 Task: Look for space in La Falda, Argentina from 4th June, 2023 to 8th June, 2023 for 2 adults in price range Rs.8000 to Rs.16000. Place can be private room with 1  bedroom having 1 bed and 1 bathroom. Property type can be house, flat, guest house, hotel. Amenities needed are: heating. Booking option can be shelf check-in. Required host language is English.
Action: Mouse moved to (421, 90)
Screenshot: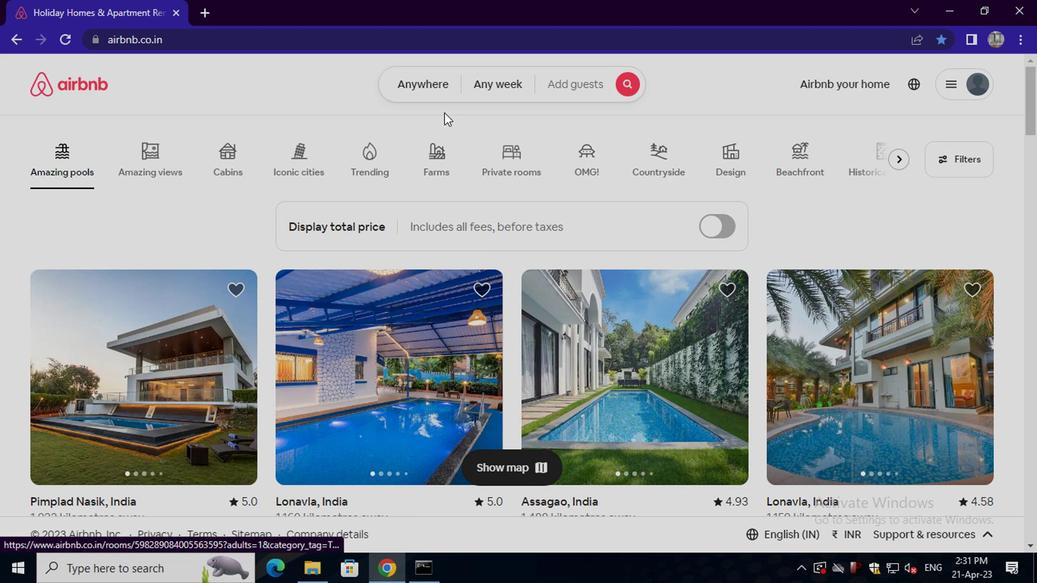 
Action: Mouse pressed left at (421, 90)
Screenshot: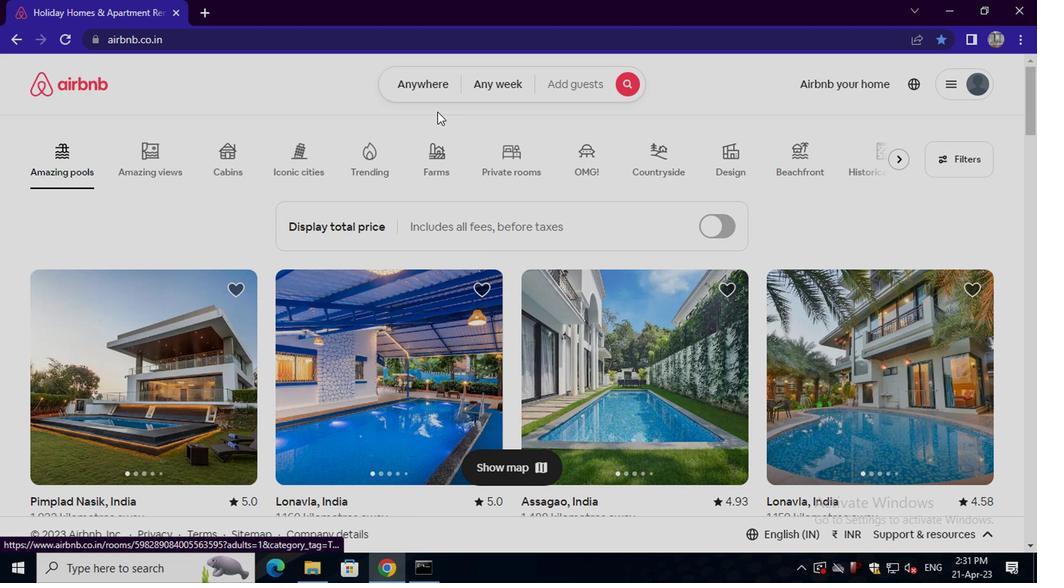 
Action: Mouse moved to (326, 140)
Screenshot: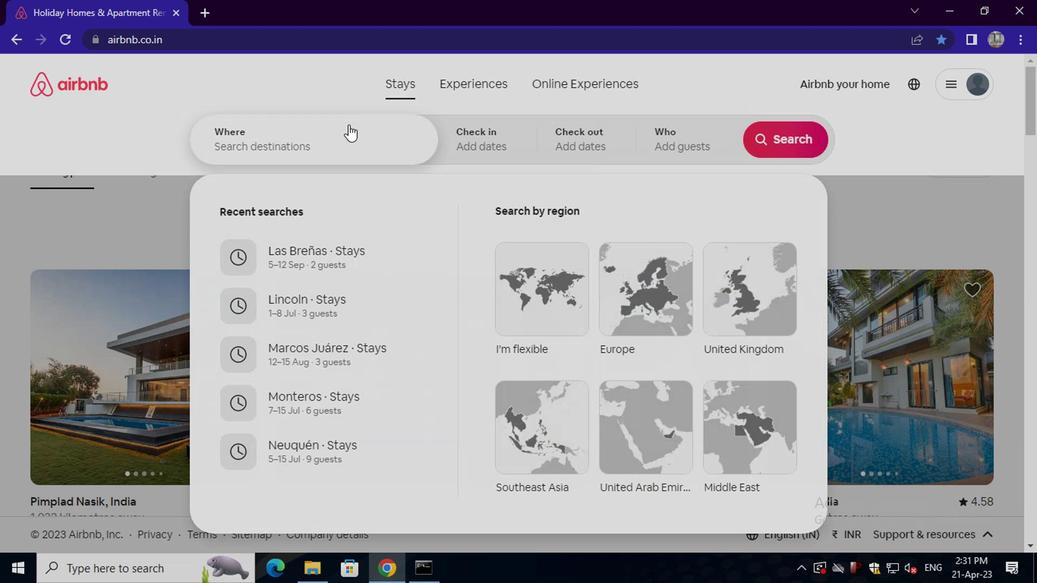 
Action: Mouse pressed left at (326, 140)
Screenshot: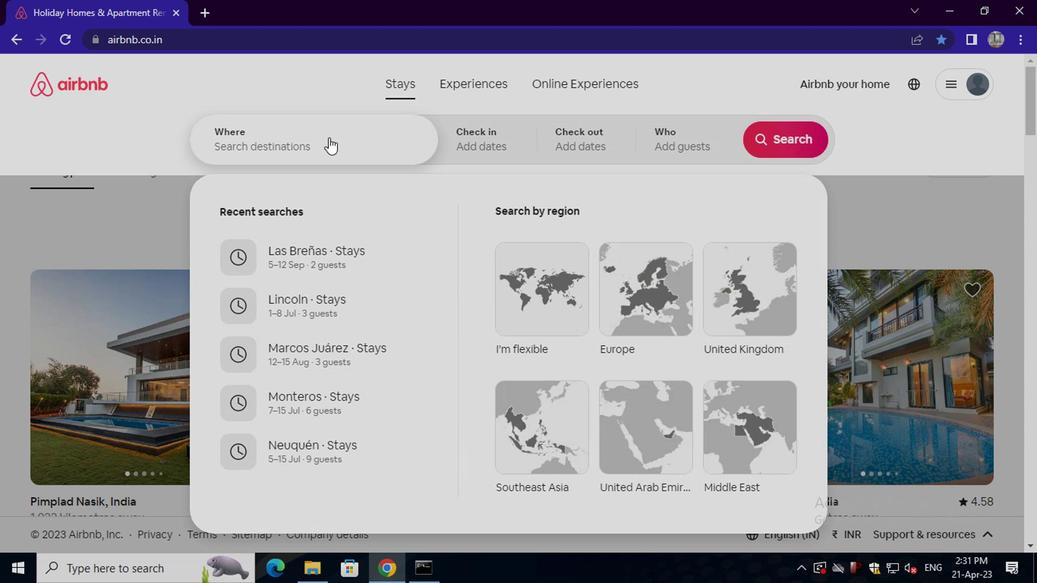 
Action: Key pressed la<Key.space>falda,<Key.space>argentina<Key.enter>
Screenshot: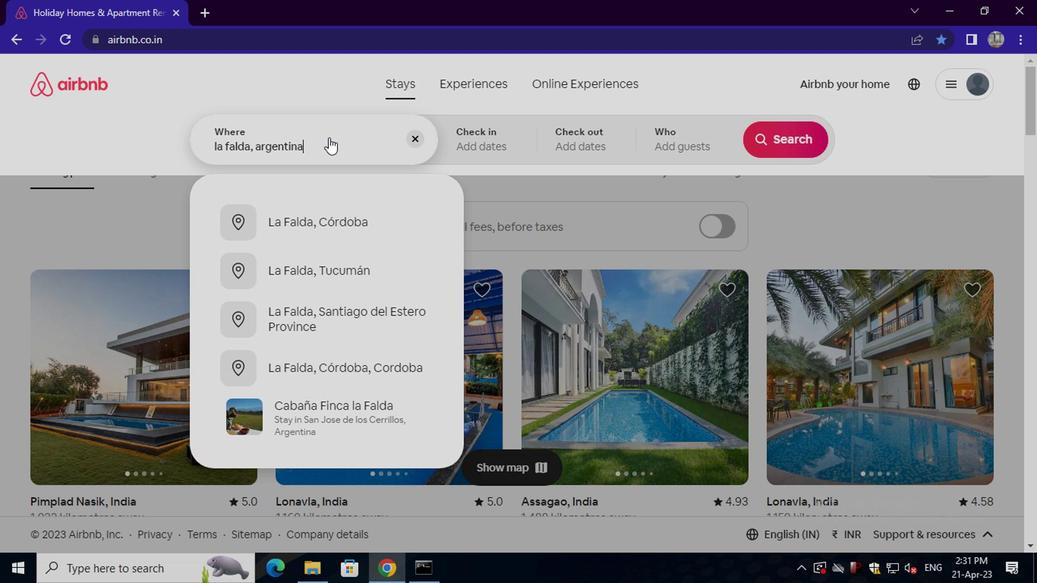 
Action: Mouse moved to (767, 265)
Screenshot: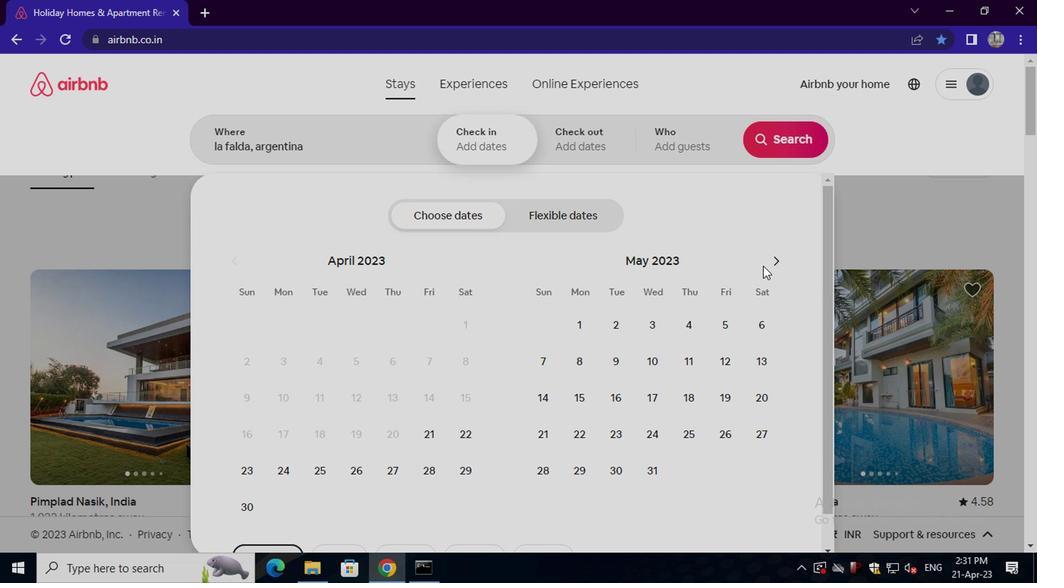 
Action: Mouse pressed left at (767, 265)
Screenshot: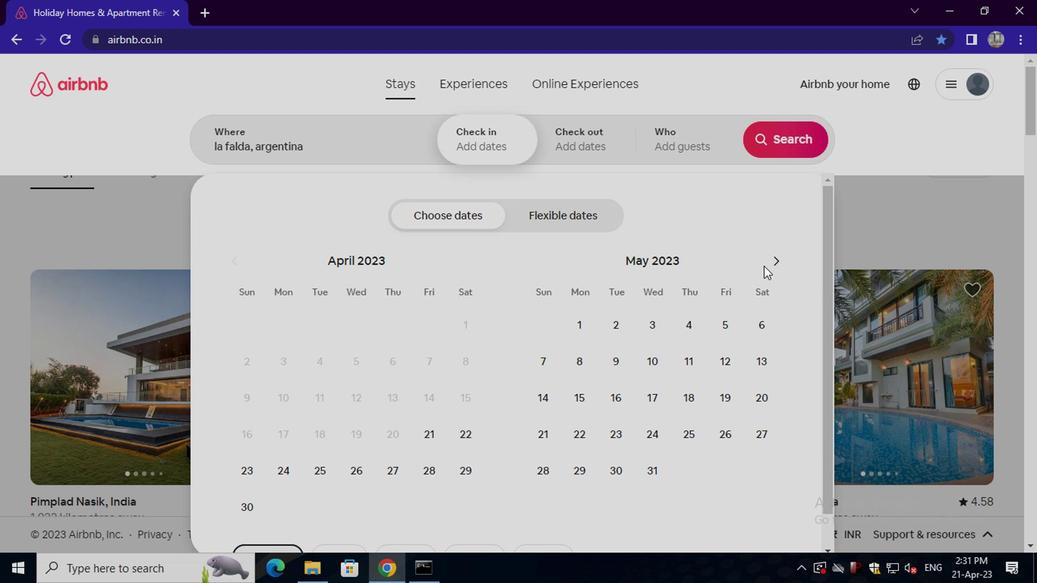 
Action: Mouse moved to (544, 365)
Screenshot: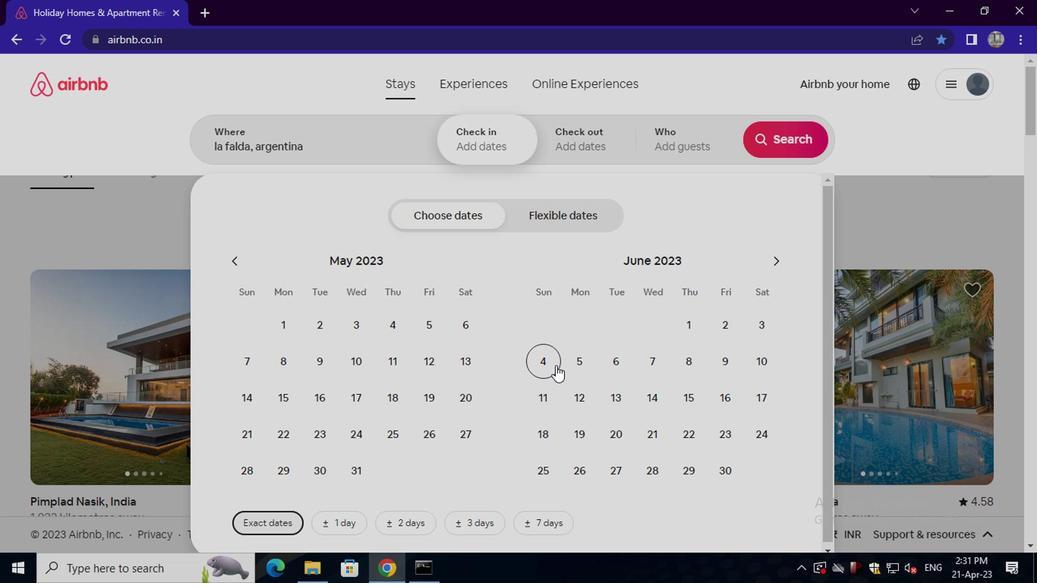 
Action: Mouse pressed left at (544, 365)
Screenshot: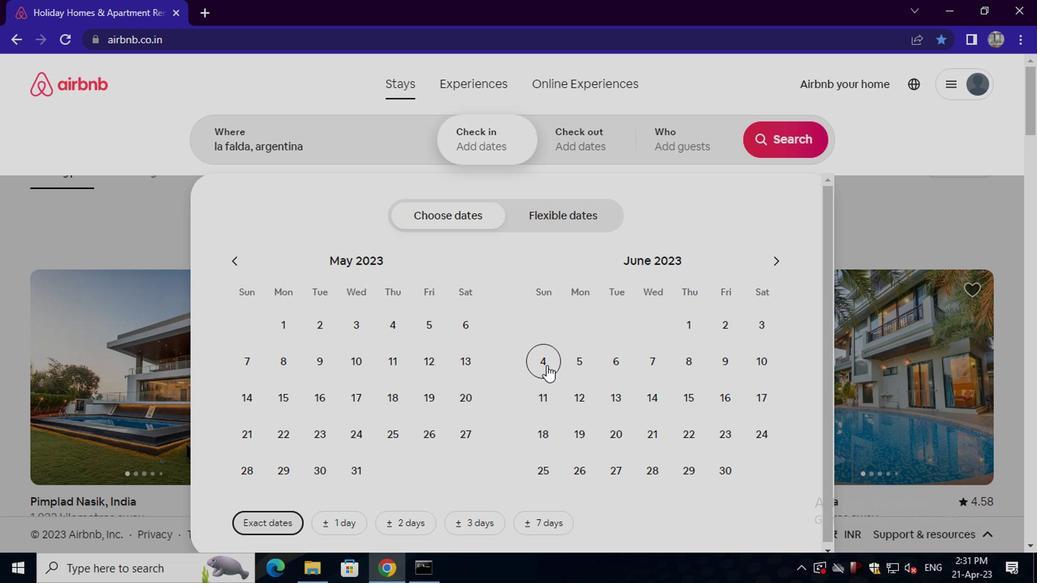 
Action: Mouse moved to (690, 366)
Screenshot: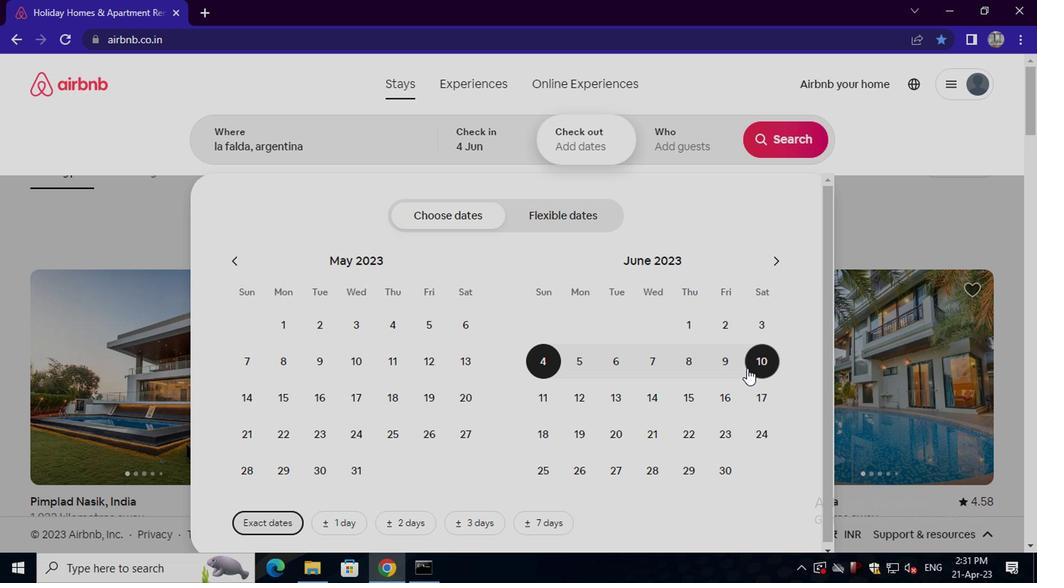 
Action: Mouse pressed left at (690, 366)
Screenshot: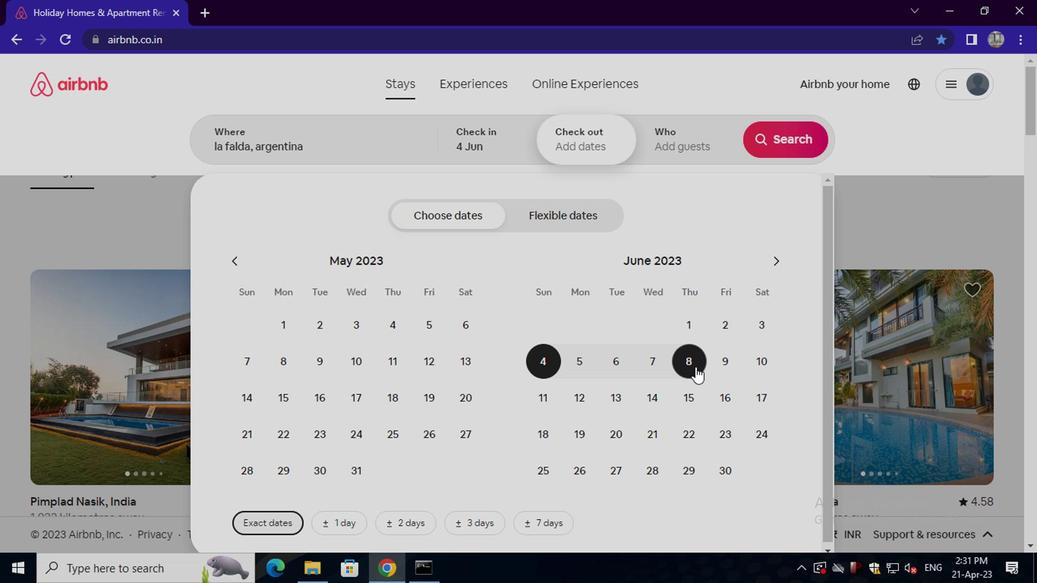 
Action: Mouse moved to (674, 150)
Screenshot: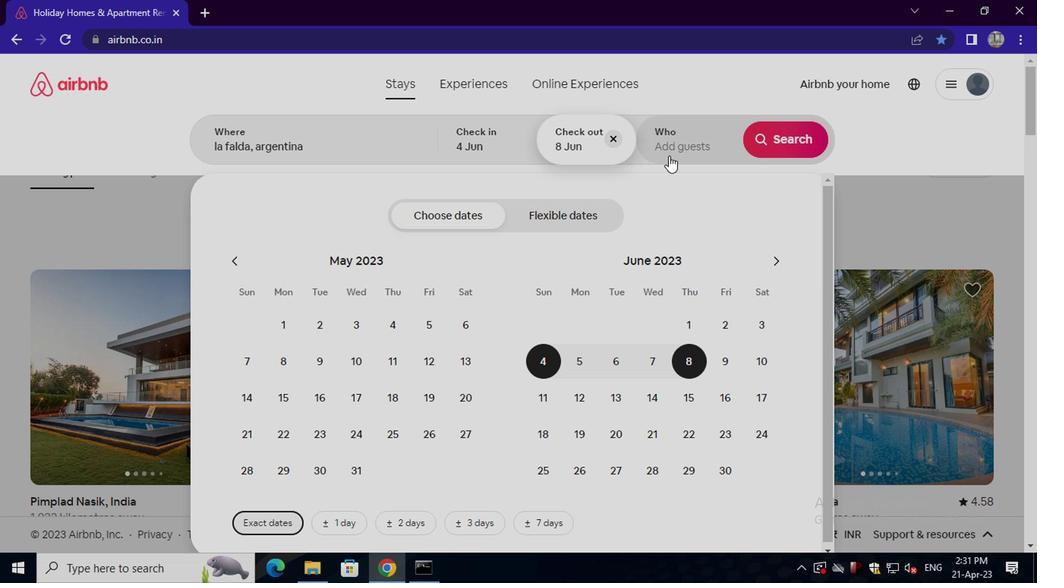 
Action: Mouse pressed left at (674, 150)
Screenshot: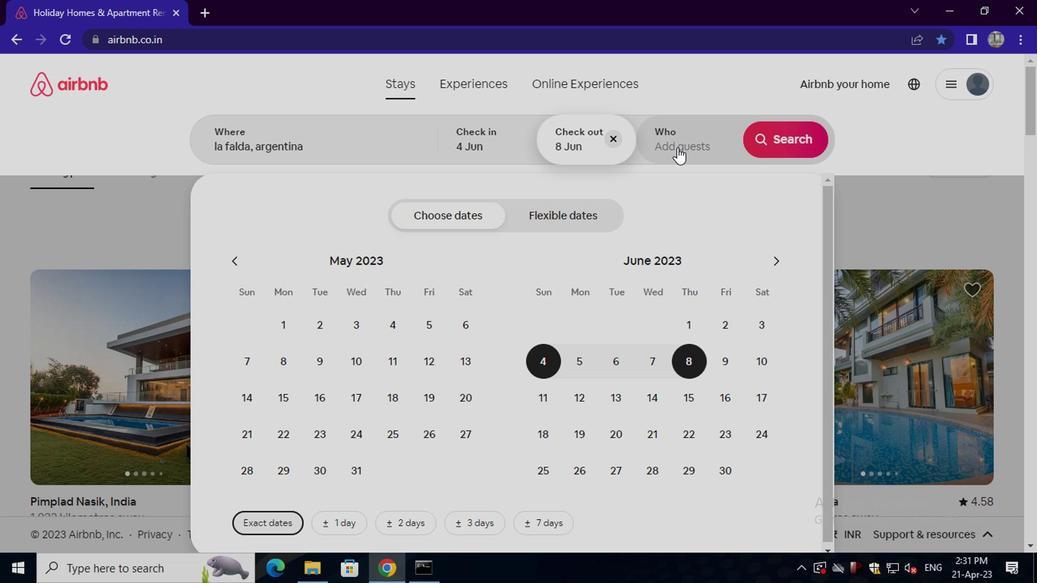 
Action: Mouse moved to (795, 220)
Screenshot: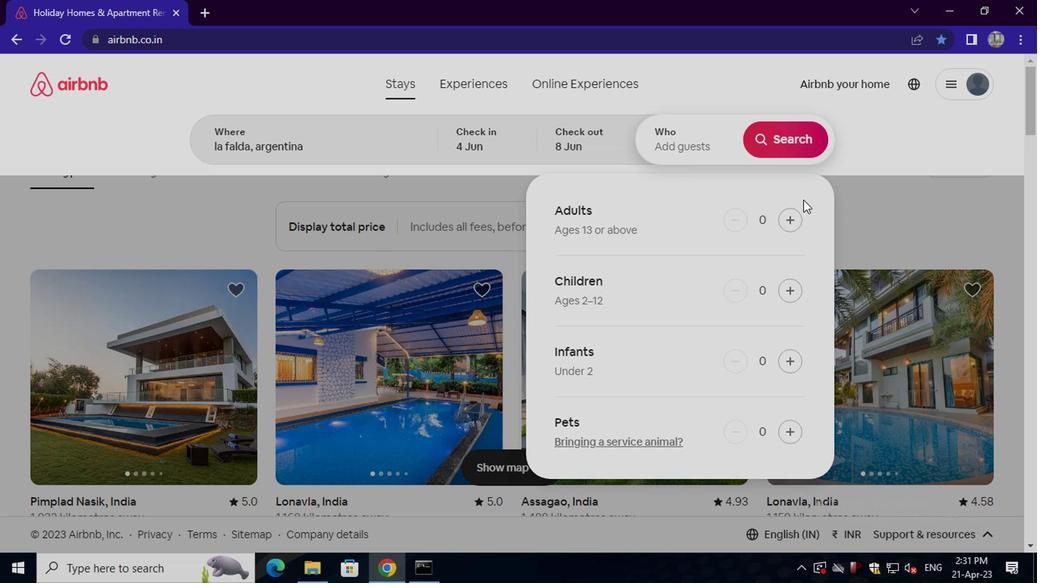 
Action: Mouse pressed left at (795, 220)
Screenshot: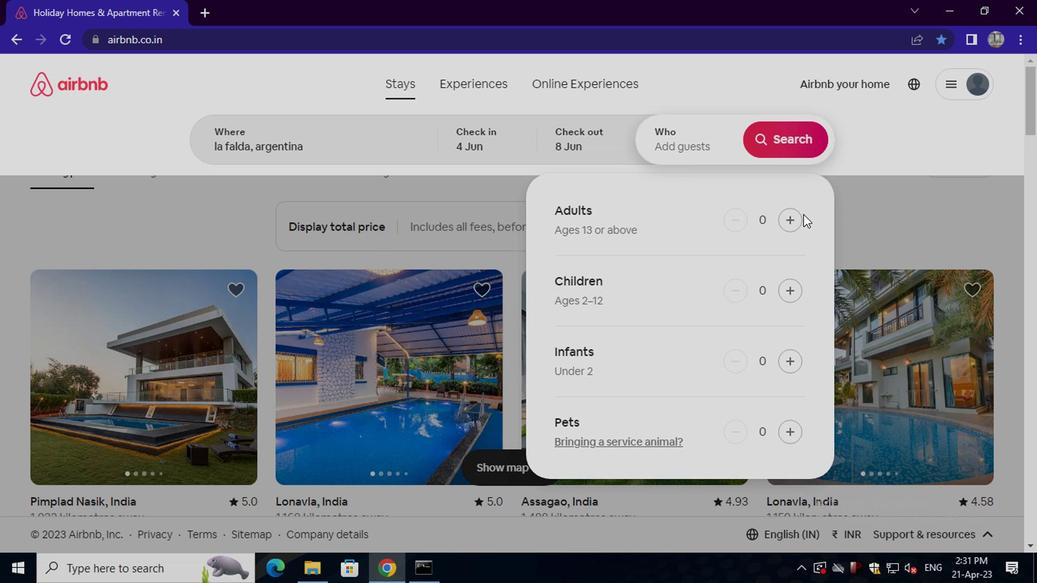 
Action: Mouse pressed left at (795, 220)
Screenshot: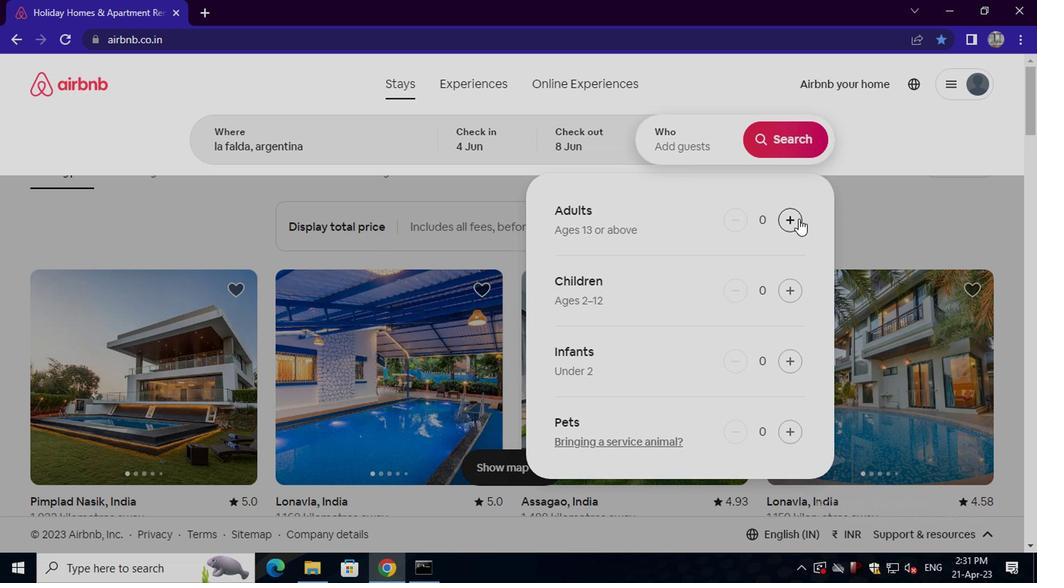 
Action: Mouse moved to (799, 145)
Screenshot: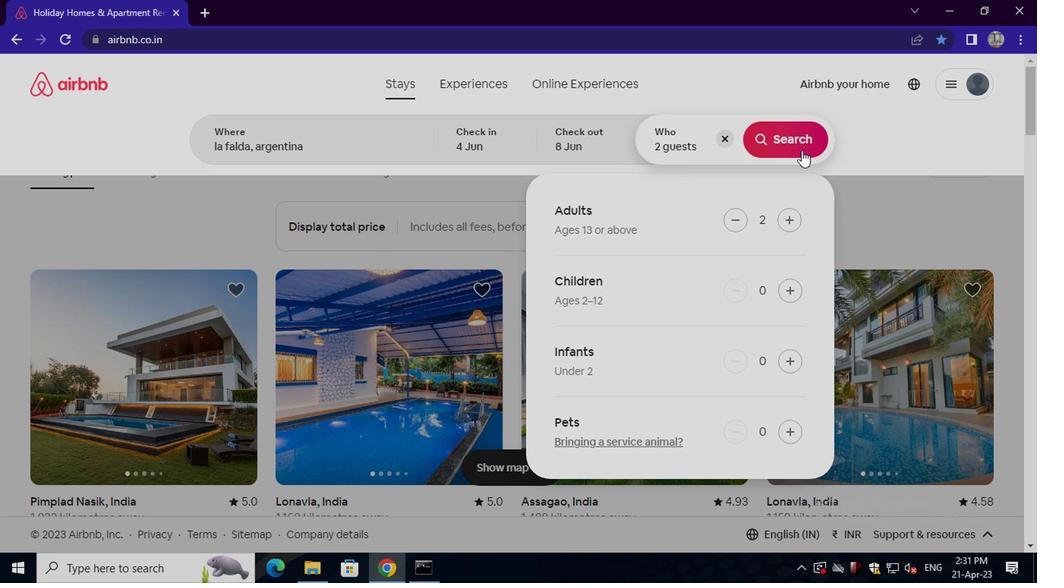 
Action: Mouse pressed left at (799, 145)
Screenshot: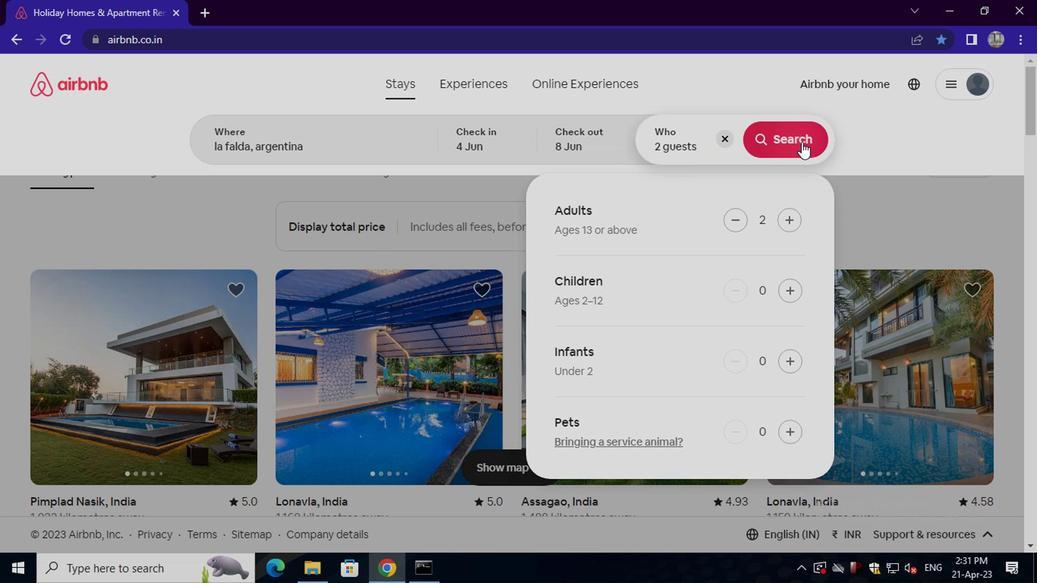 
Action: Mouse moved to (940, 166)
Screenshot: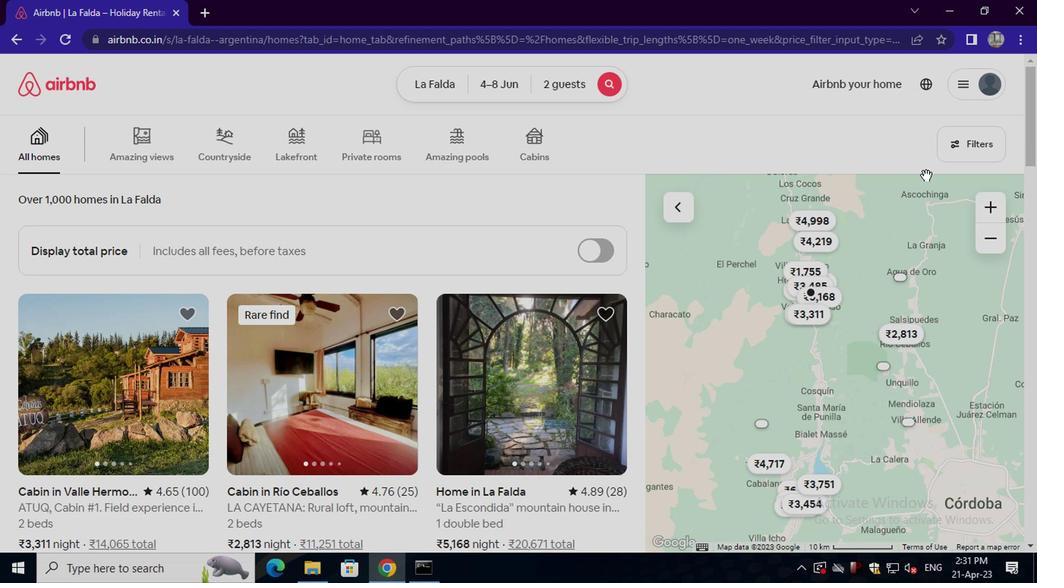 
Action: Mouse pressed left at (940, 166)
Screenshot: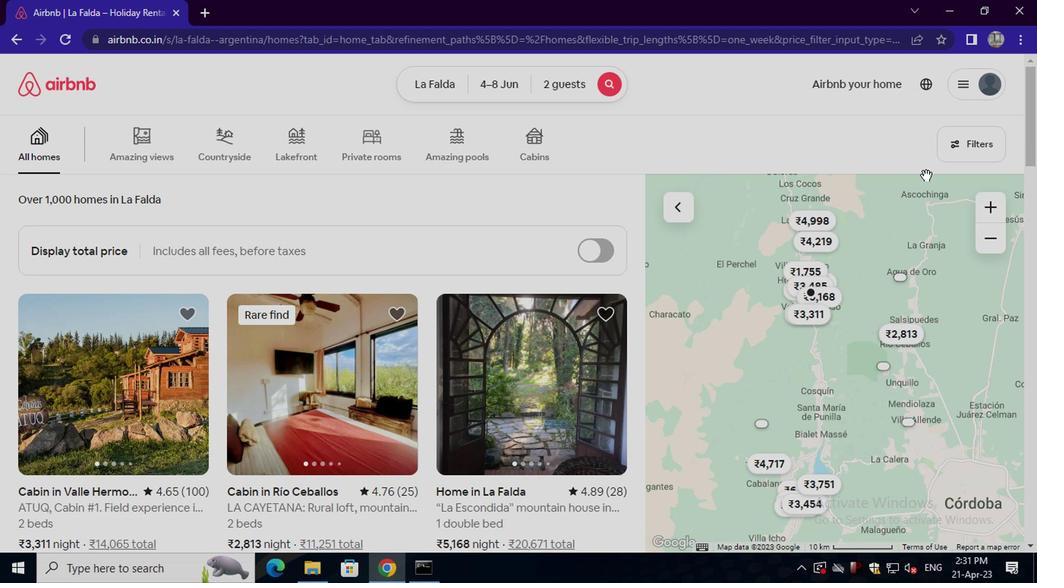 
Action: Mouse moved to (956, 157)
Screenshot: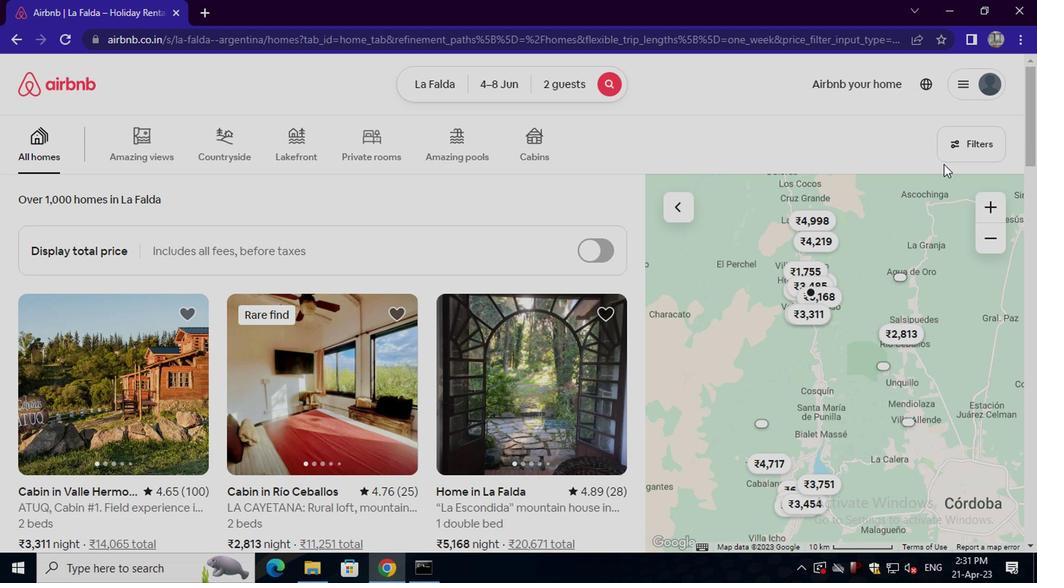 
Action: Mouse pressed left at (956, 157)
Screenshot: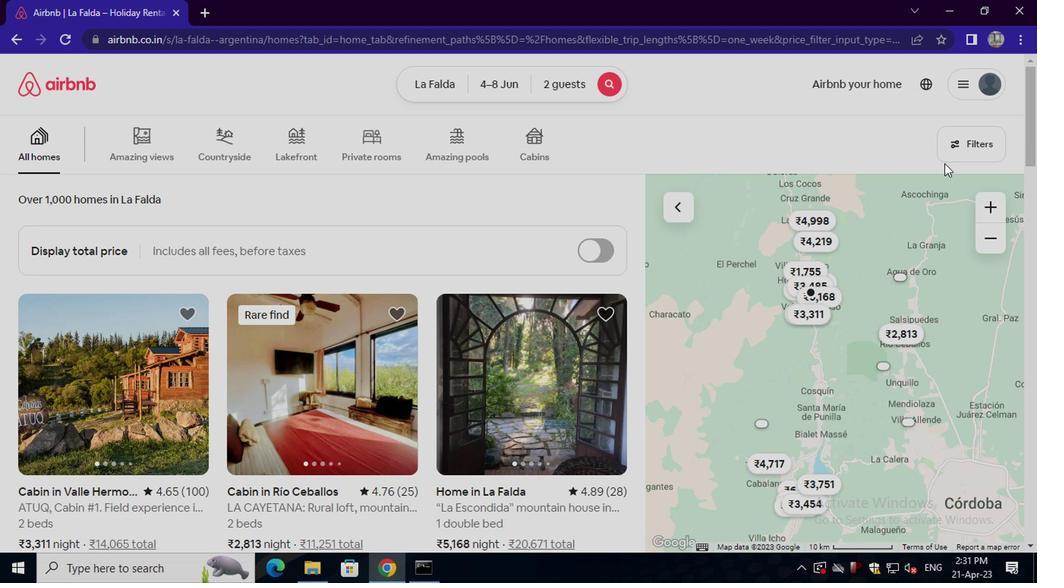 
Action: Mouse moved to (444, 326)
Screenshot: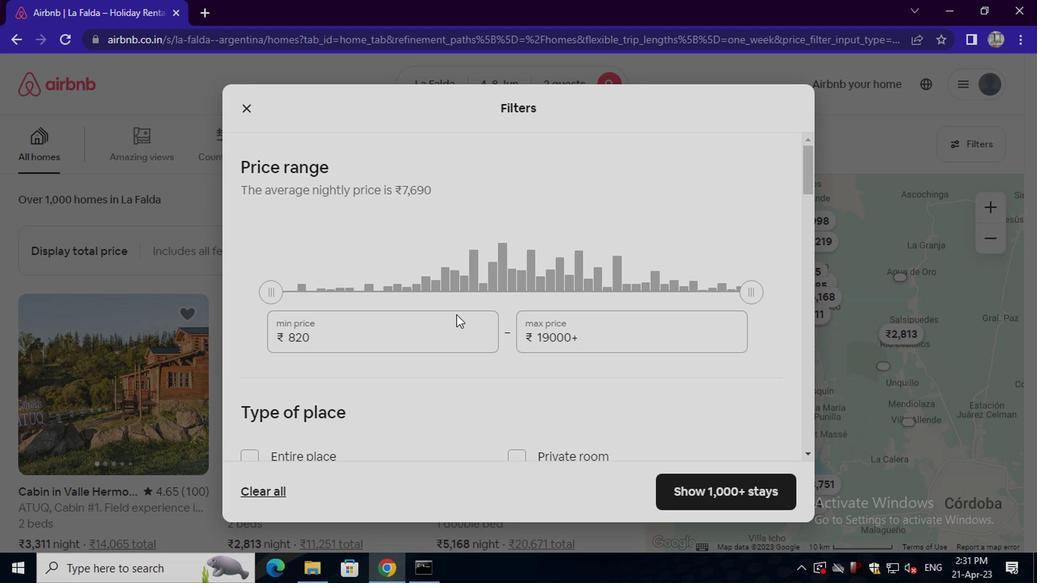 
Action: Mouse pressed left at (444, 326)
Screenshot: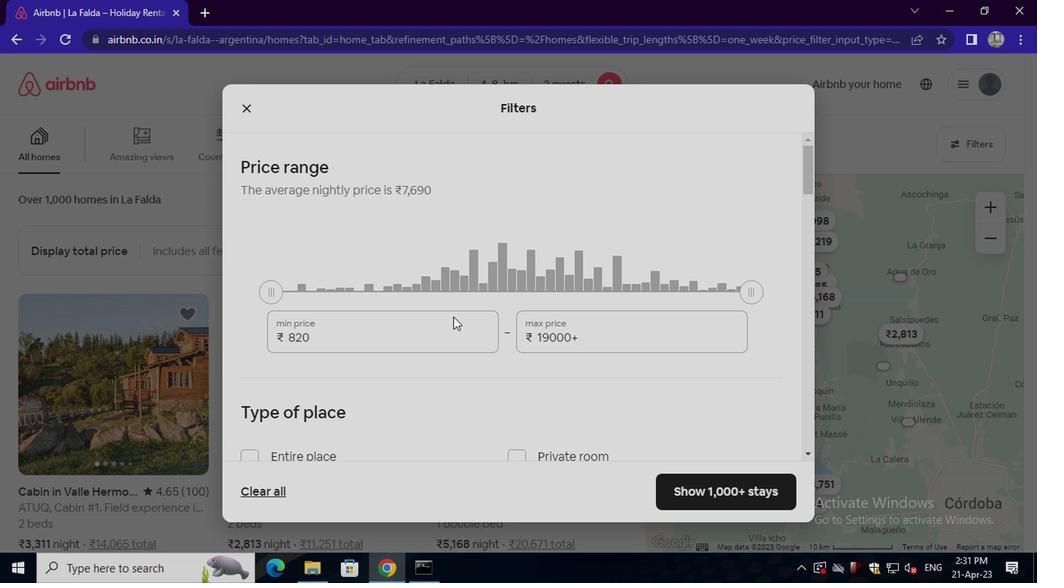 
Action: Key pressed <Key.backspace><Key.backspace><Key.backspace><Key.backspace><Key.backspace><Key.backspace><Key.backspace><Key.backspace><Key.backspace><Key.backspace>80000<Key.backspace>
Screenshot: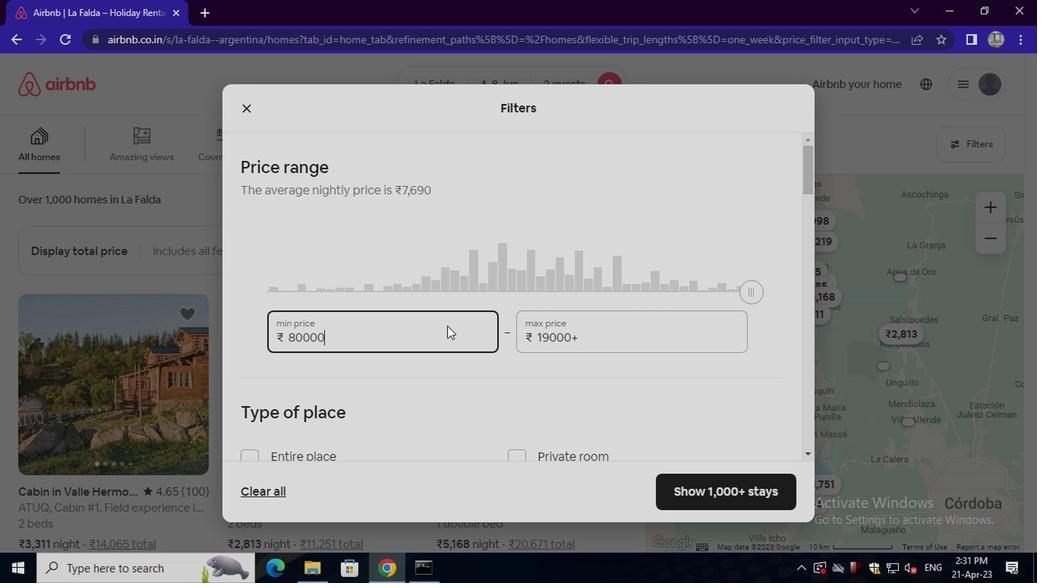 
Action: Mouse moved to (577, 330)
Screenshot: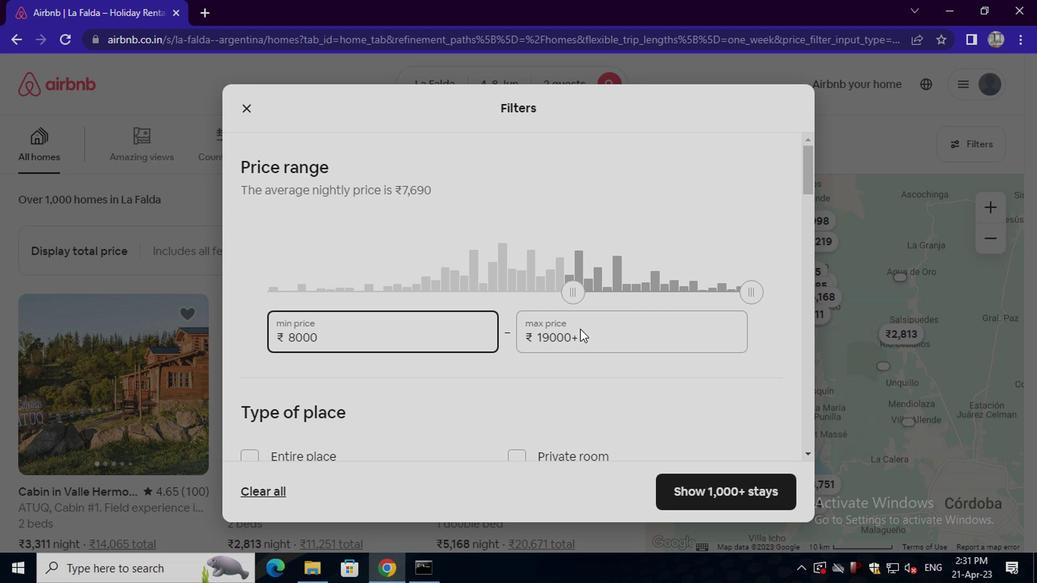 
Action: Mouse pressed left at (577, 330)
Screenshot: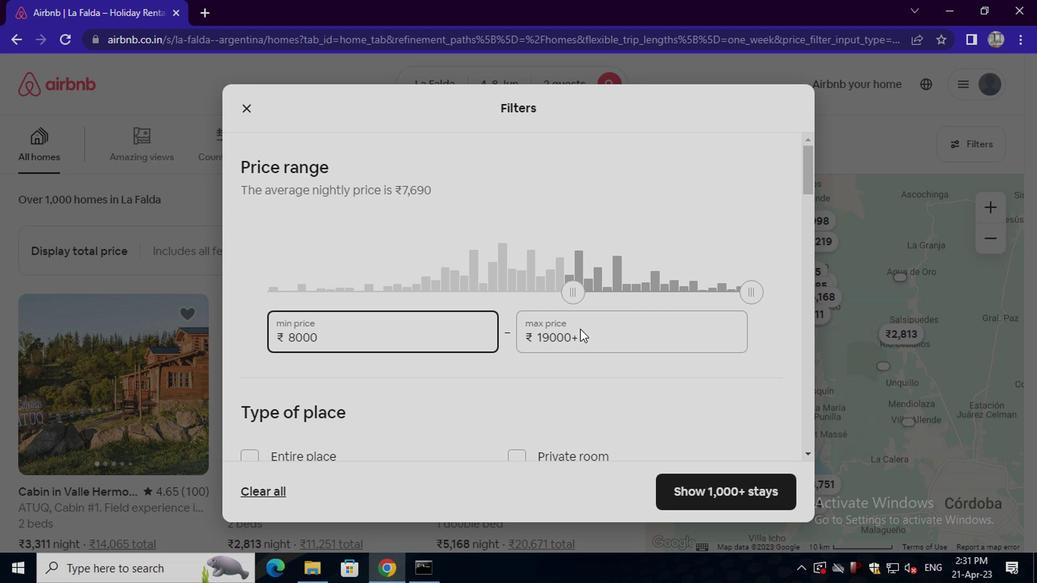 
Action: Mouse moved to (581, 335)
Screenshot: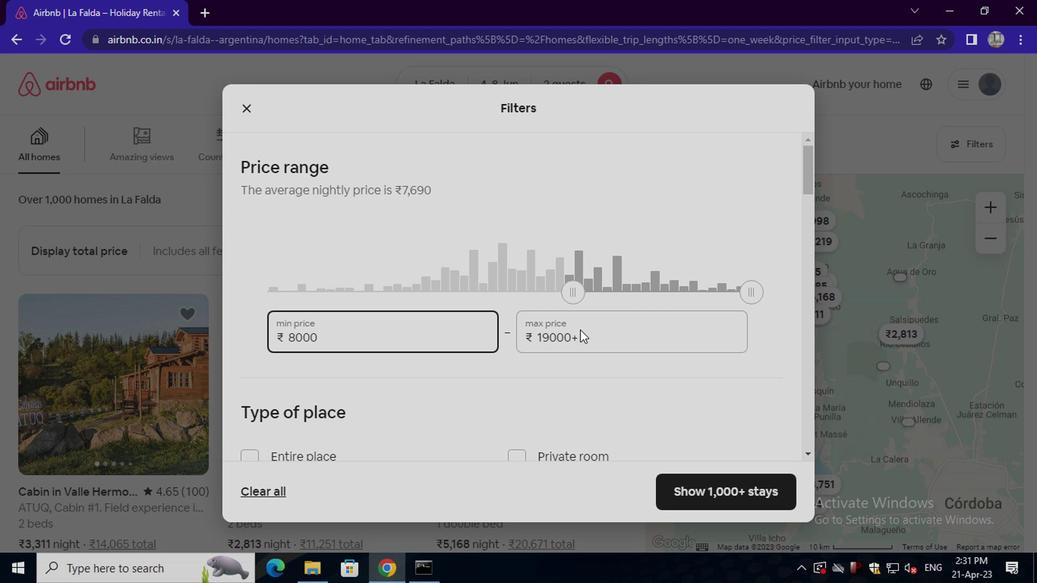 
Action: Mouse pressed left at (581, 335)
Screenshot: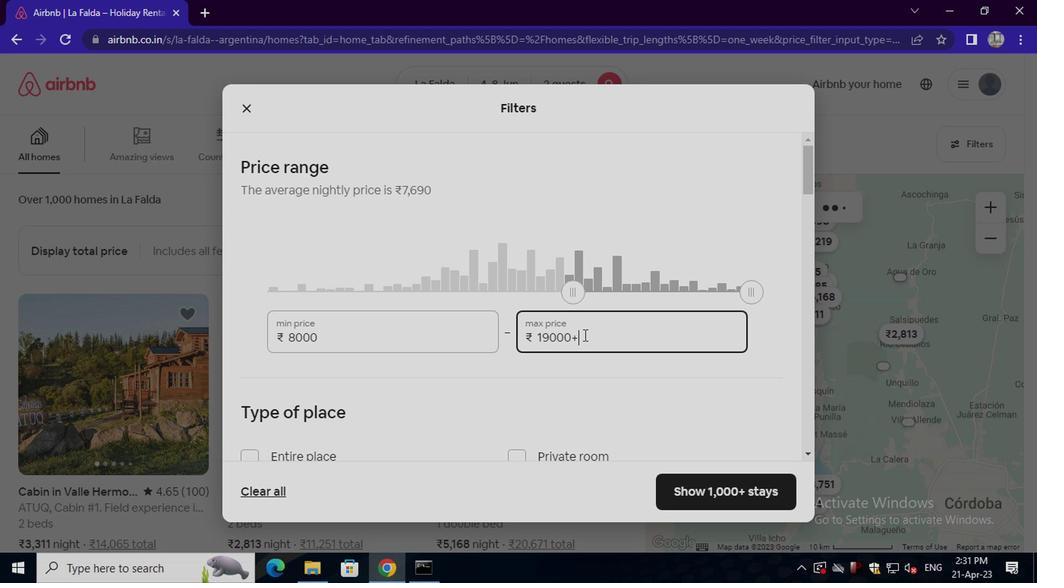 
Action: Mouse moved to (581, 336)
Screenshot: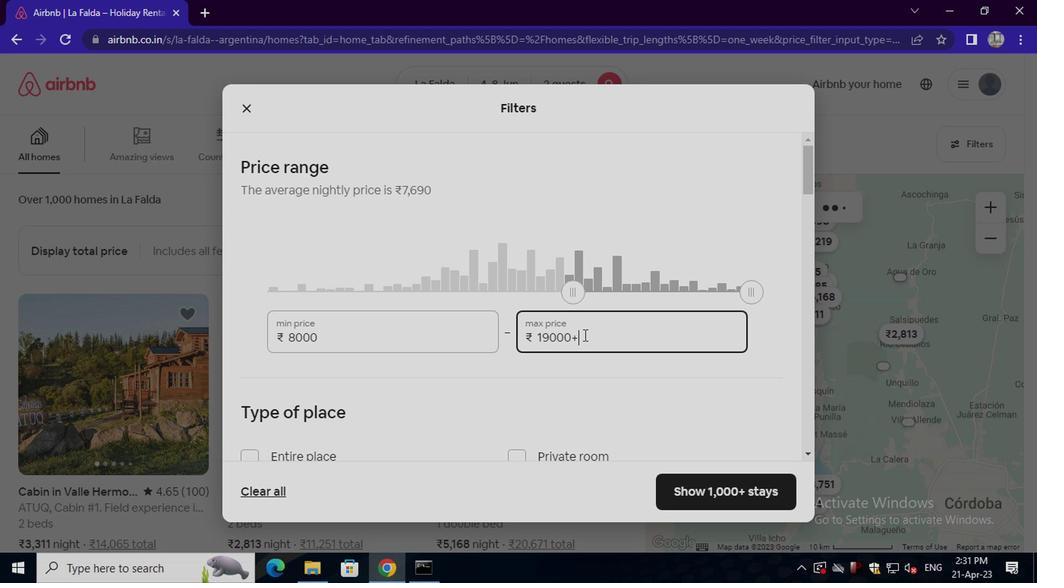 
Action: Key pressed <Key.backspace><Key.backspace><Key.backspace><Key.backspace><Key.backspace><Key.backspace><Key.backspace><Key.backspace><Key.backspace><Key.backspace><Key.backspace><Key.backspace><Key.backspace><Key.backspace>16000
Screenshot: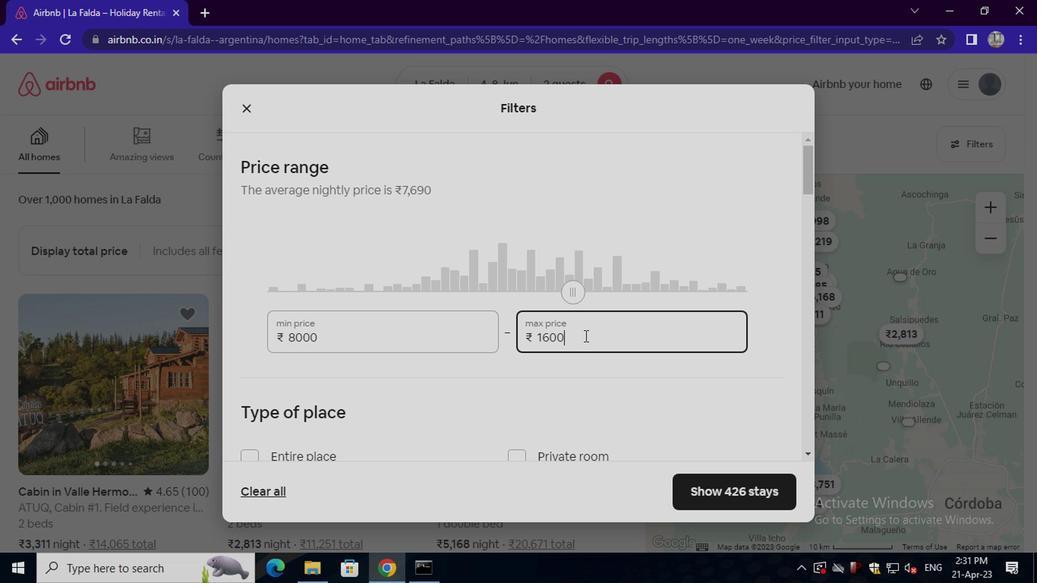
Action: Mouse moved to (591, 363)
Screenshot: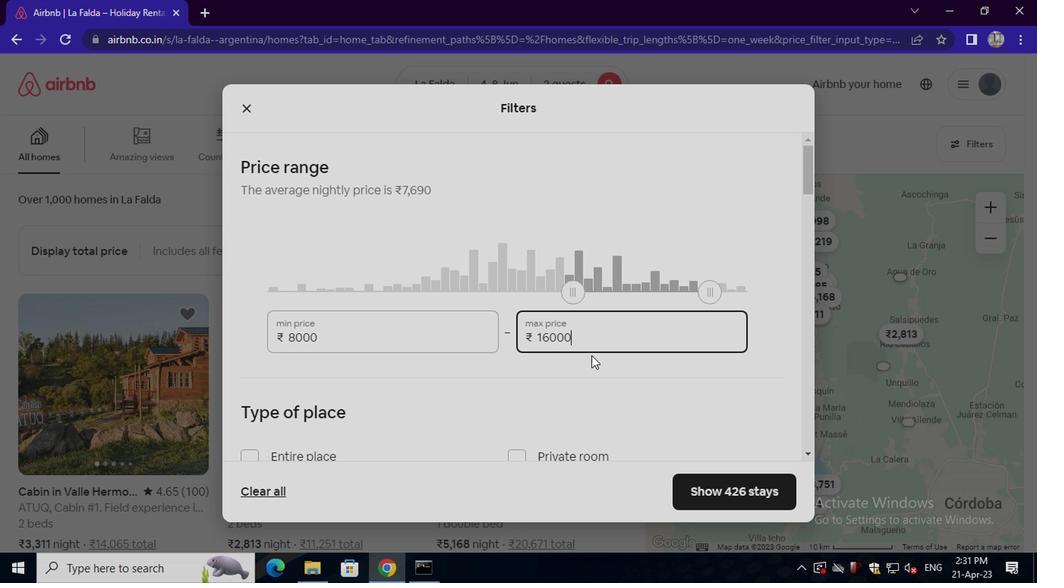 
Action: Mouse scrolled (591, 362) with delta (0, 0)
Screenshot: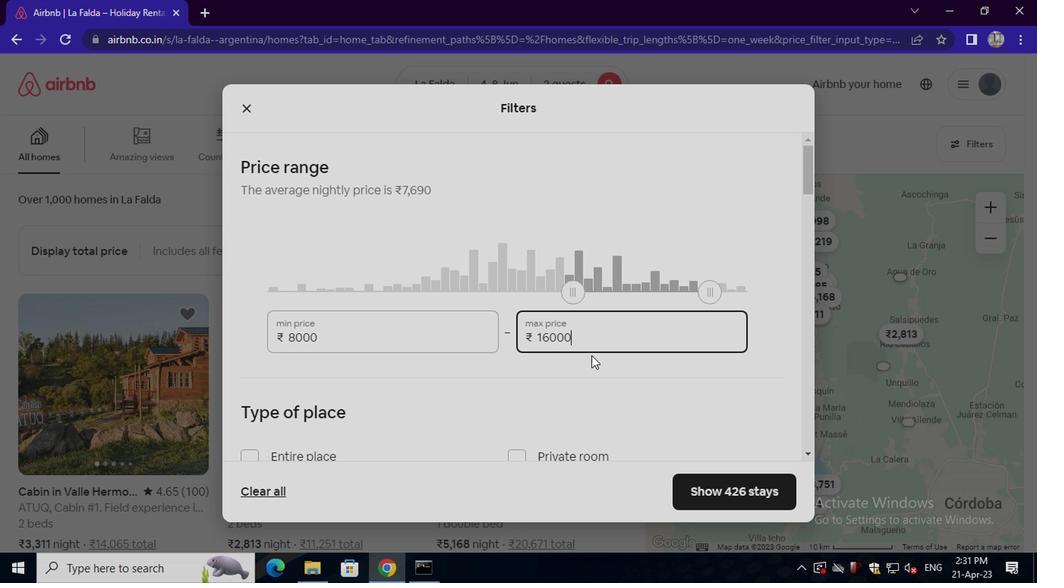 
Action: Mouse moved to (591, 367)
Screenshot: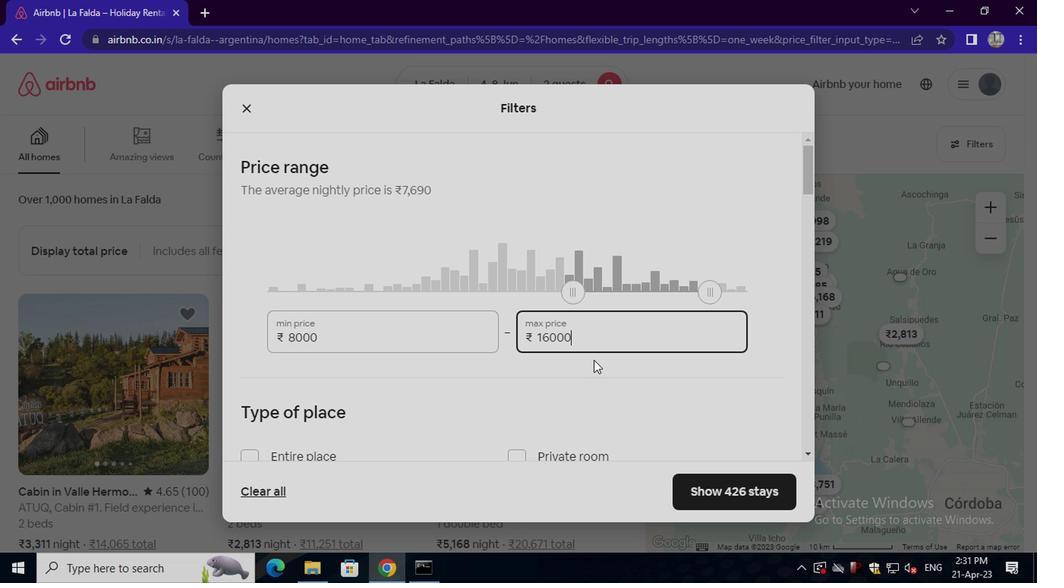 
Action: Mouse scrolled (591, 366) with delta (0, -1)
Screenshot: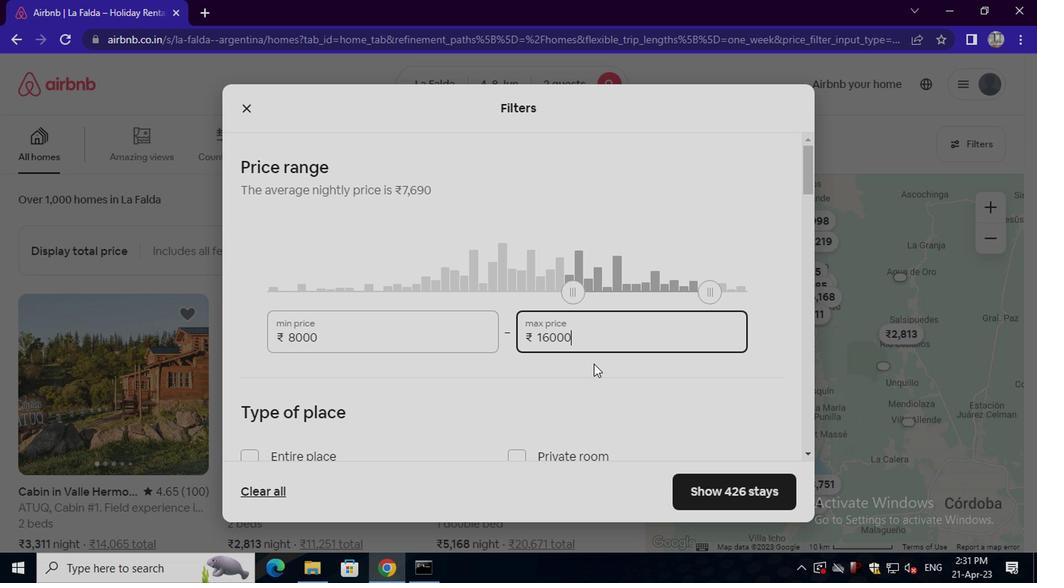 
Action: Mouse moved to (509, 307)
Screenshot: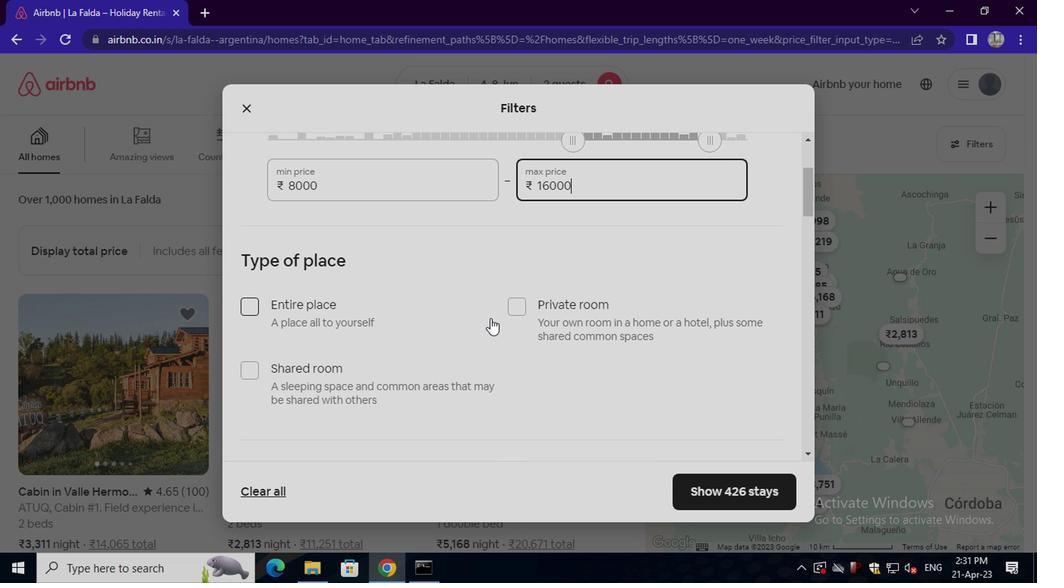
Action: Mouse pressed left at (509, 307)
Screenshot: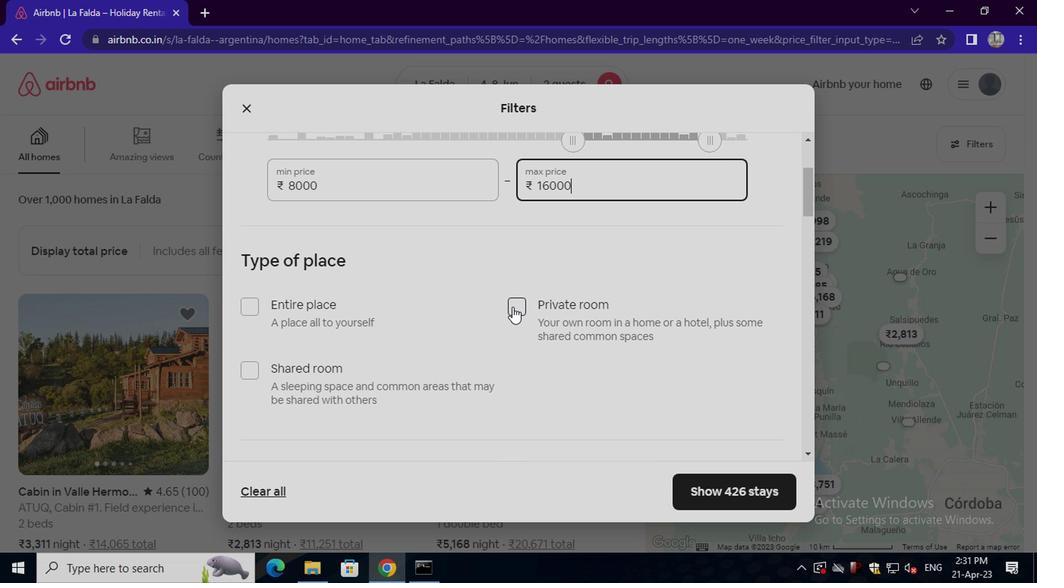 
Action: Mouse moved to (474, 359)
Screenshot: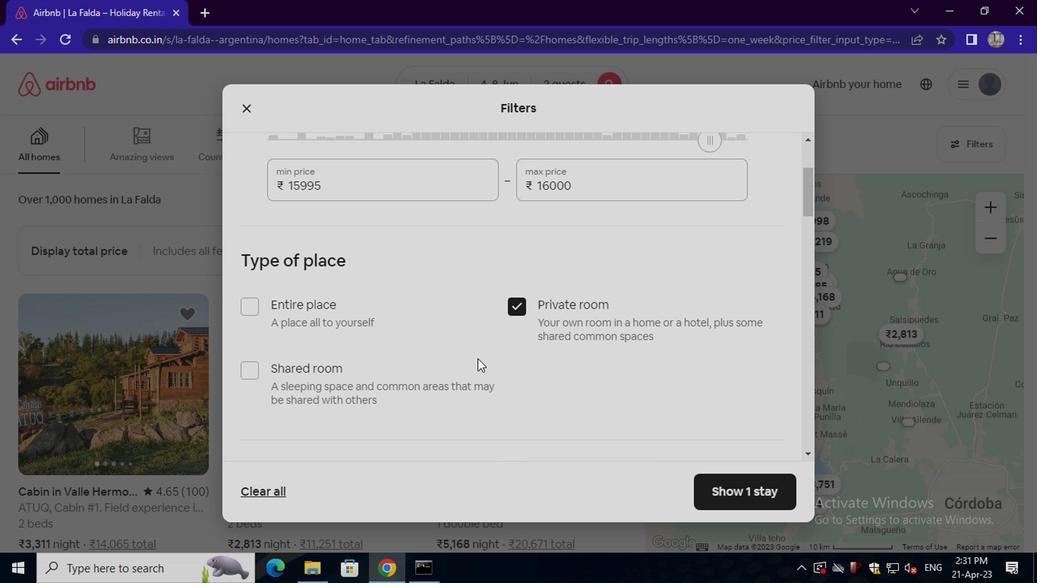 
Action: Mouse scrolled (474, 358) with delta (0, 0)
Screenshot: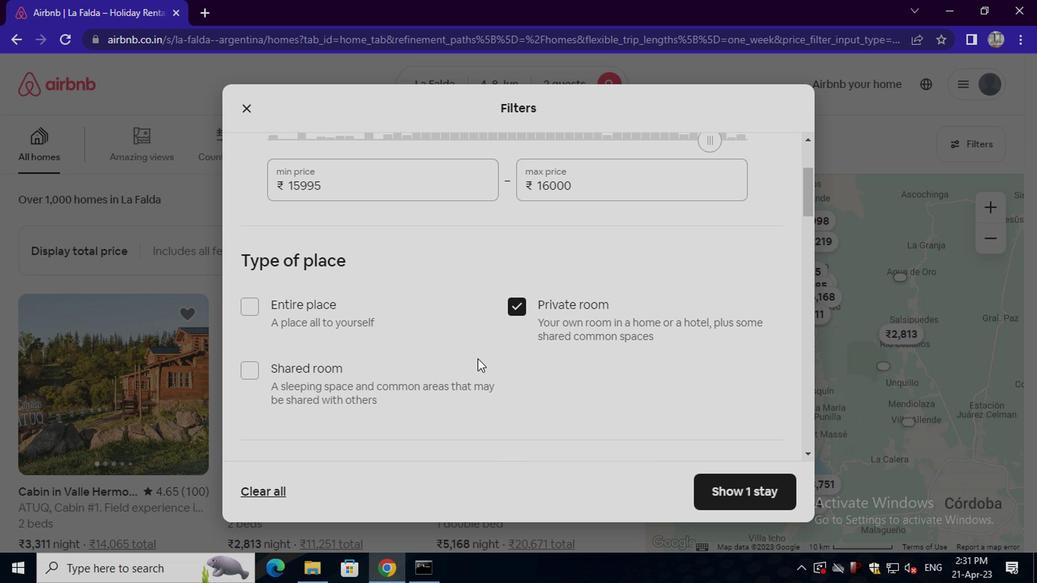 
Action: Mouse scrolled (474, 358) with delta (0, 0)
Screenshot: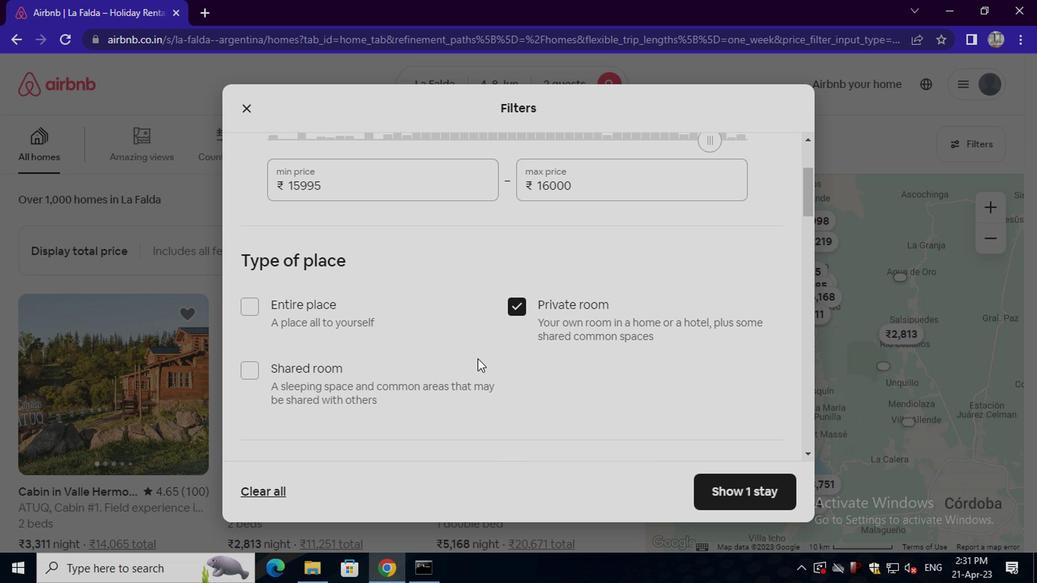 
Action: Mouse scrolled (474, 358) with delta (0, 0)
Screenshot: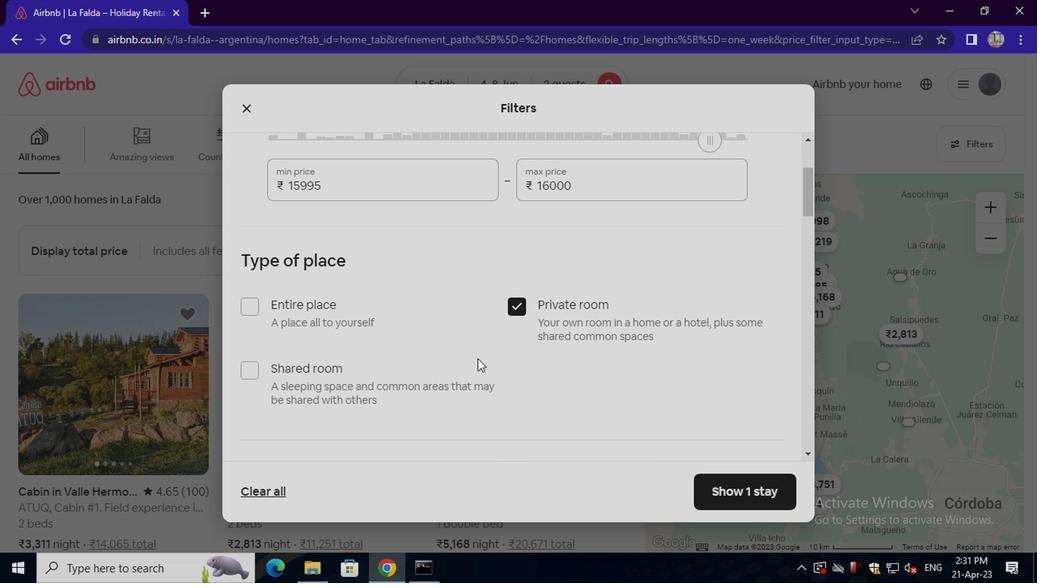 
Action: Mouse moved to (340, 327)
Screenshot: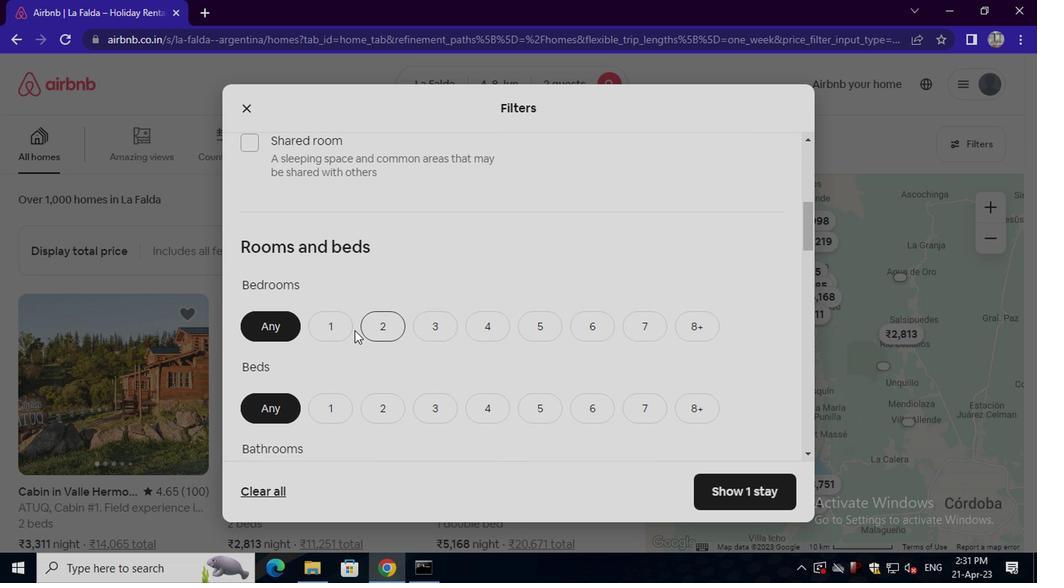 
Action: Mouse pressed left at (340, 327)
Screenshot: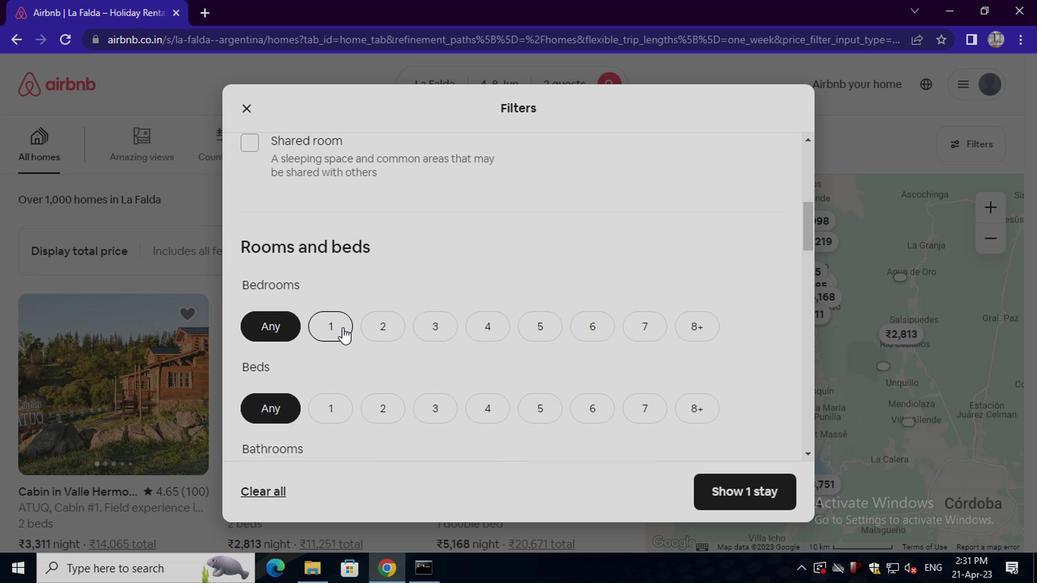 
Action: Mouse scrolled (340, 327) with delta (0, 0)
Screenshot: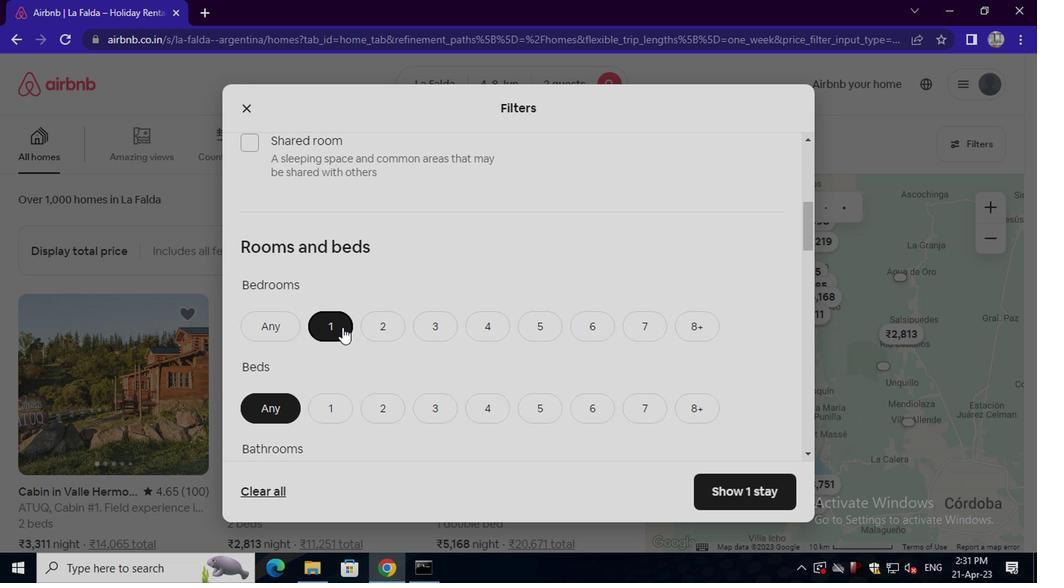 
Action: Mouse scrolled (340, 327) with delta (0, 0)
Screenshot: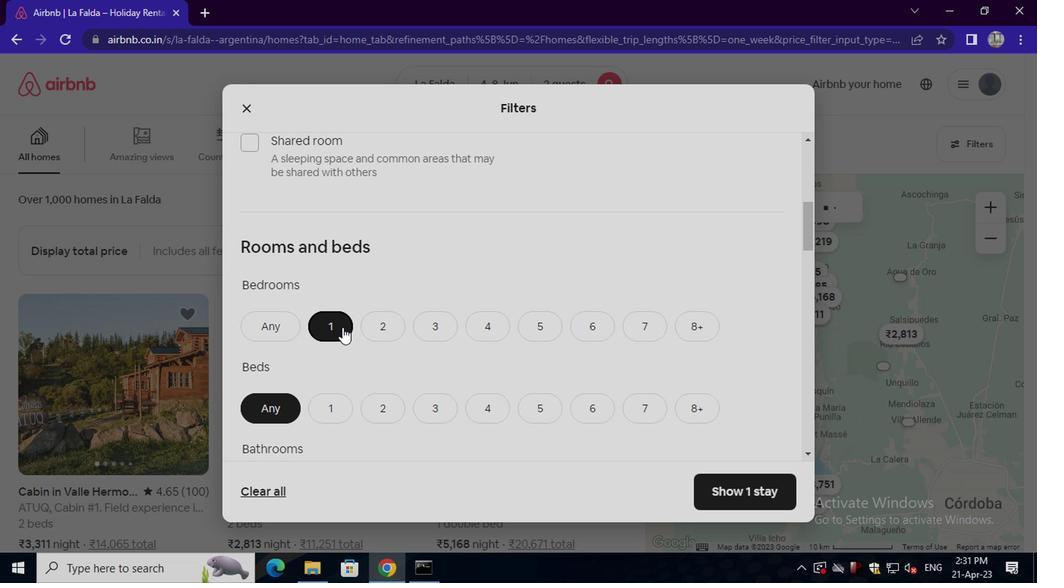 
Action: Mouse moved to (331, 258)
Screenshot: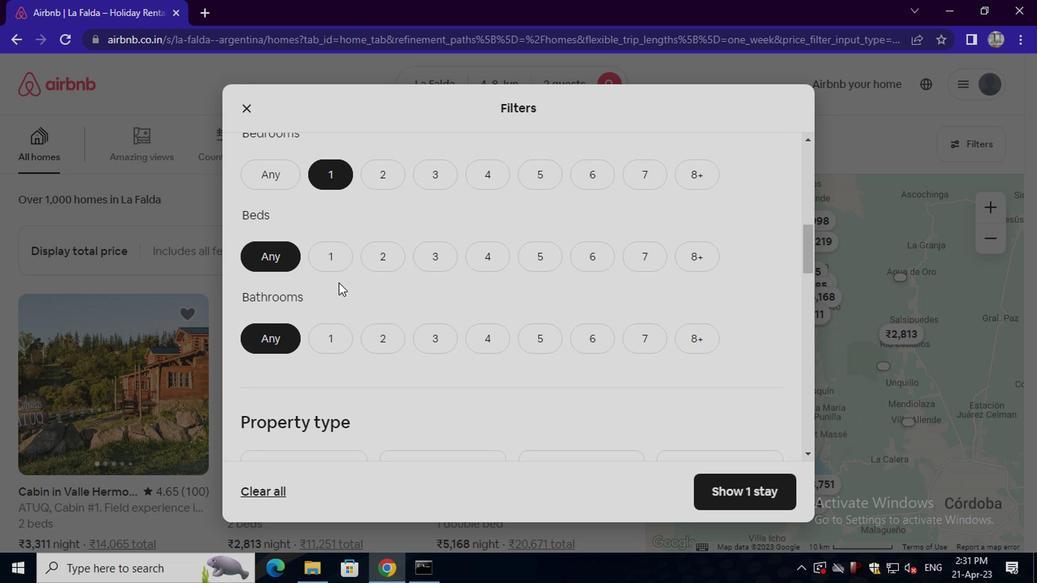 
Action: Mouse pressed left at (331, 258)
Screenshot: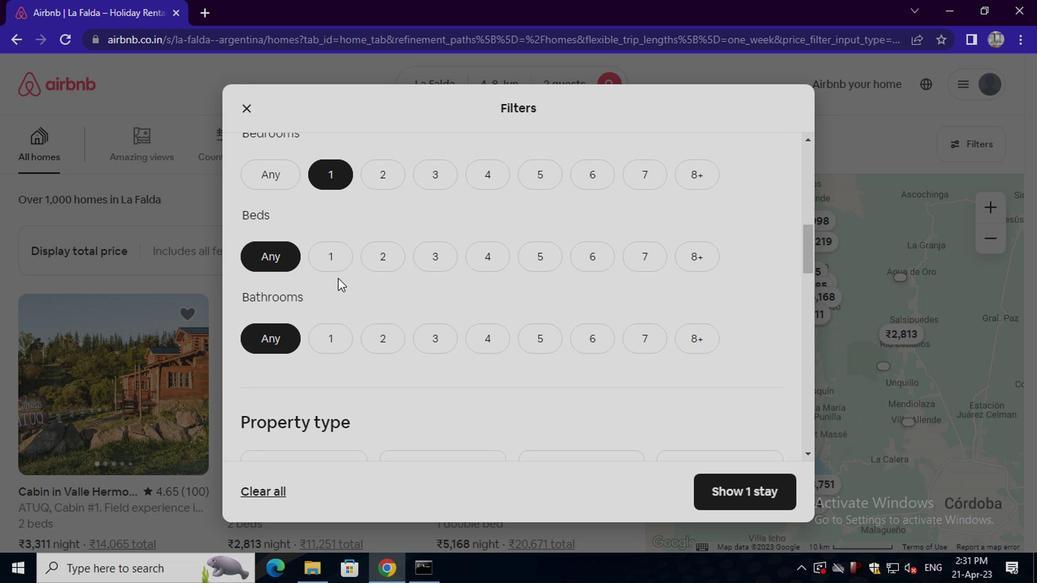 
Action: Mouse moved to (324, 340)
Screenshot: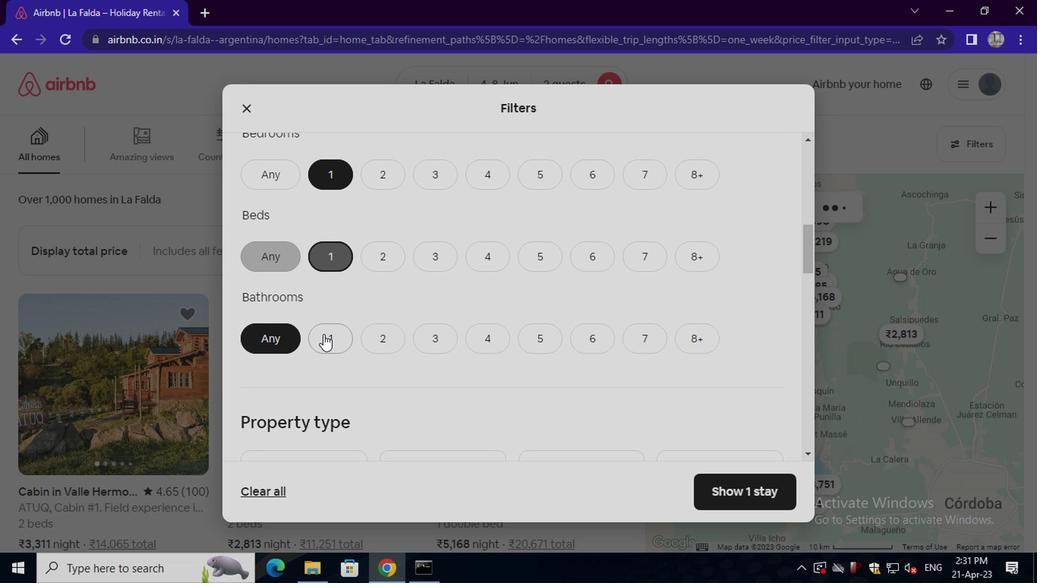 
Action: Mouse pressed left at (324, 340)
Screenshot: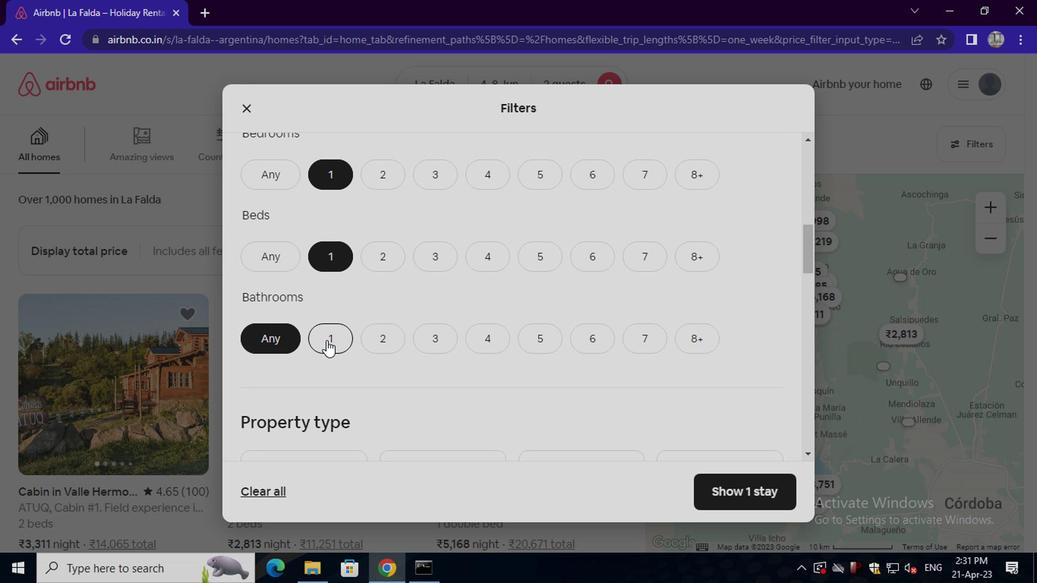 
Action: Mouse scrolled (324, 339) with delta (0, -1)
Screenshot: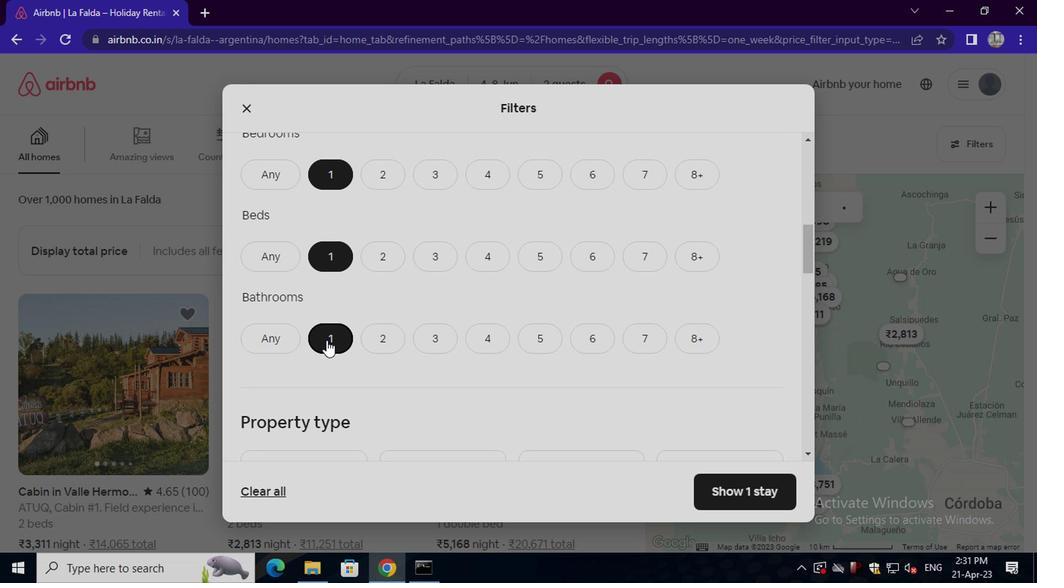 
Action: Mouse scrolled (324, 339) with delta (0, -1)
Screenshot: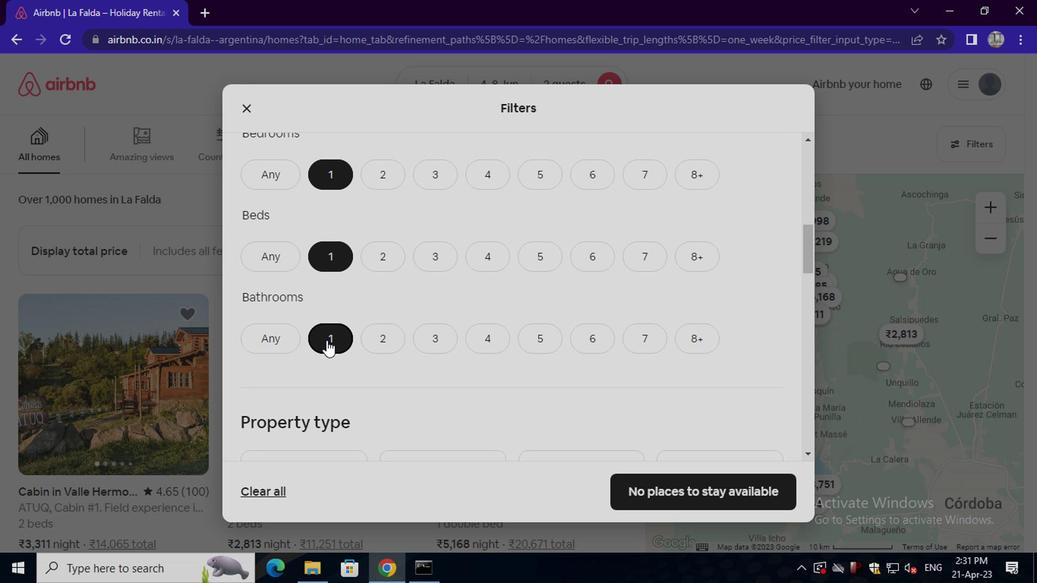 
Action: Mouse moved to (324, 341)
Screenshot: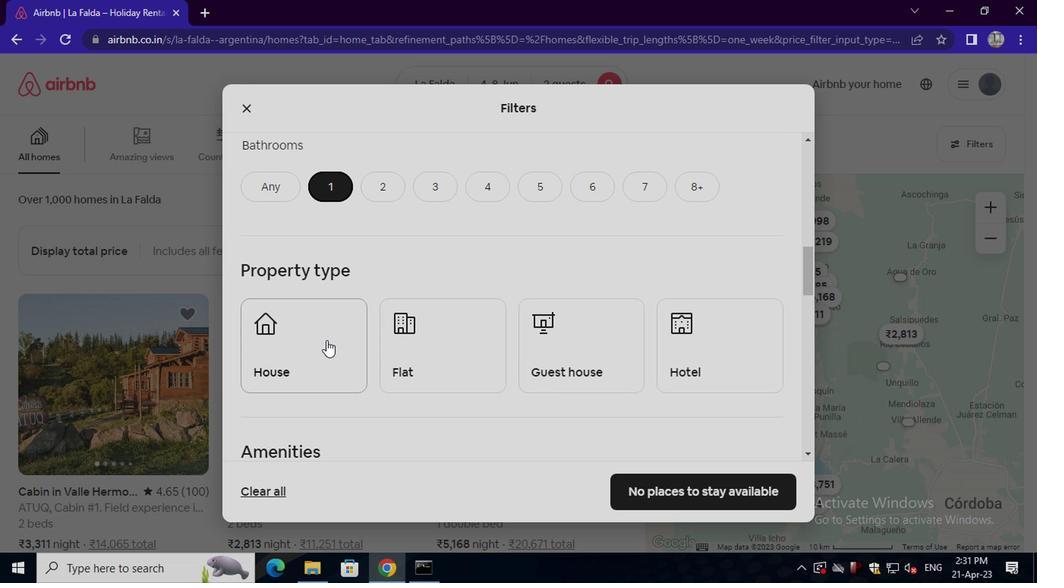 
Action: Mouse pressed left at (324, 341)
Screenshot: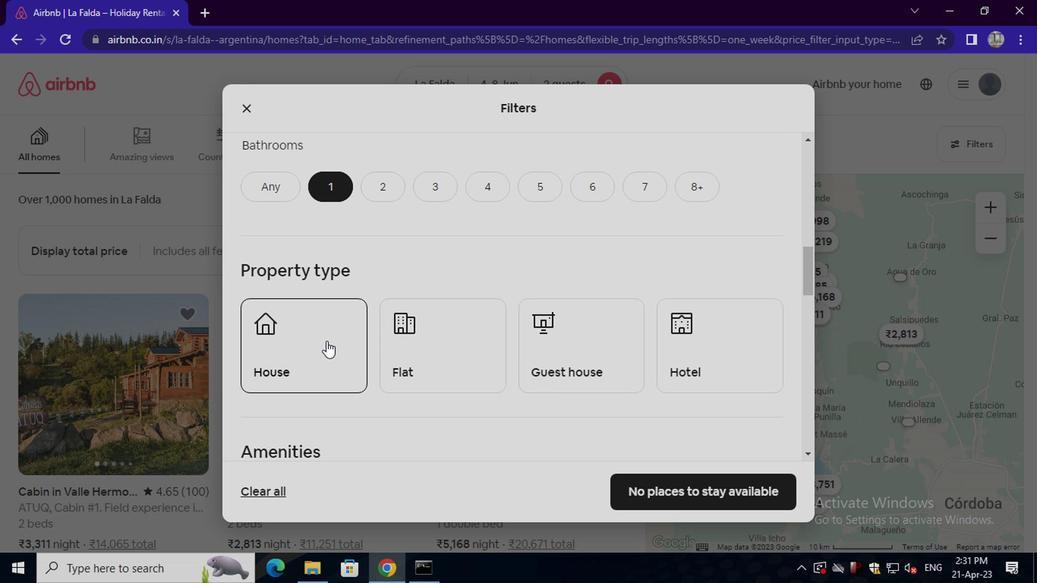 
Action: Mouse moved to (440, 356)
Screenshot: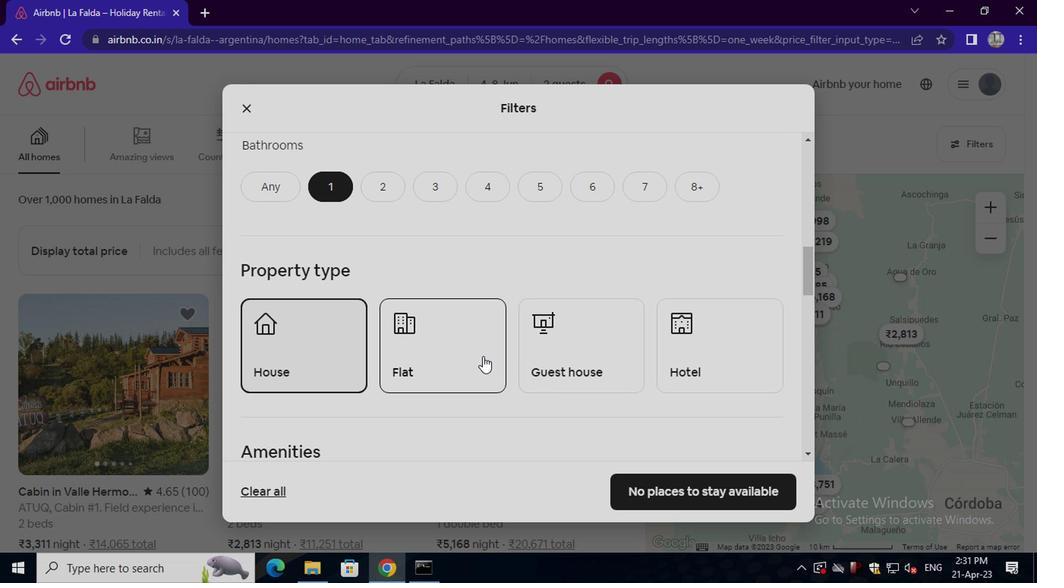 
Action: Mouse pressed left at (440, 356)
Screenshot: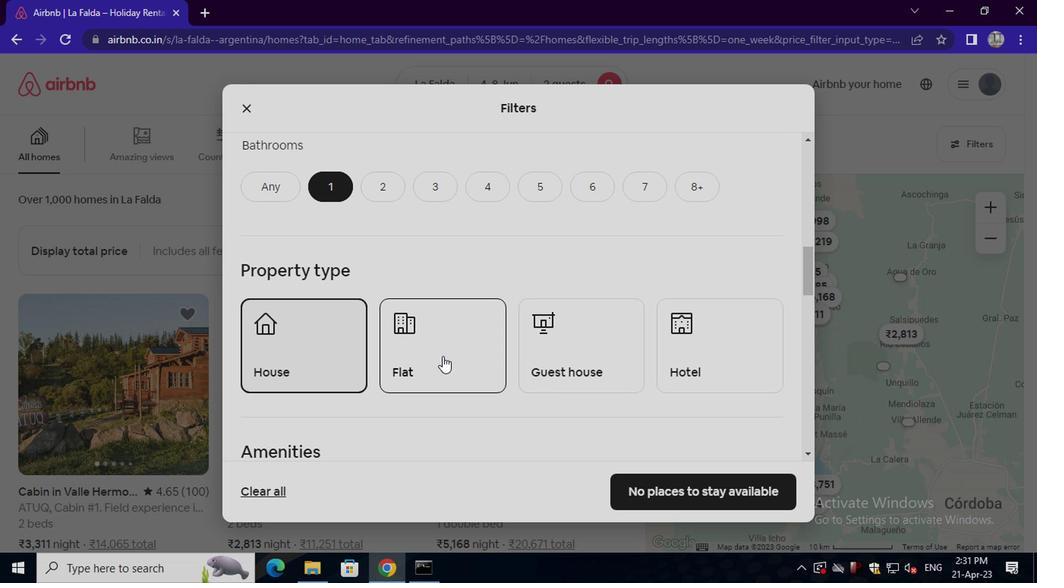 
Action: Mouse moved to (692, 350)
Screenshot: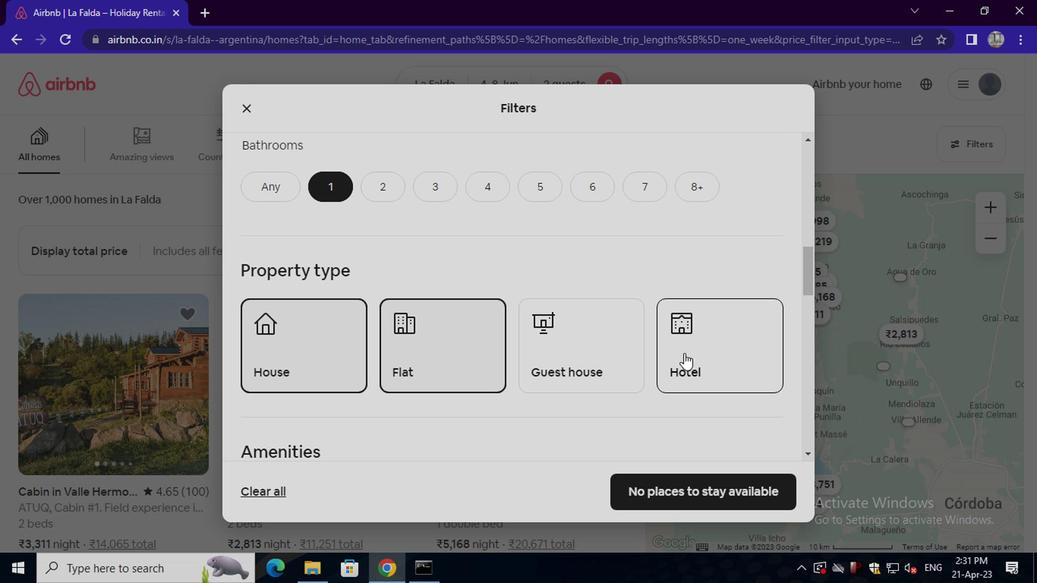 
Action: Mouse pressed left at (692, 350)
Screenshot: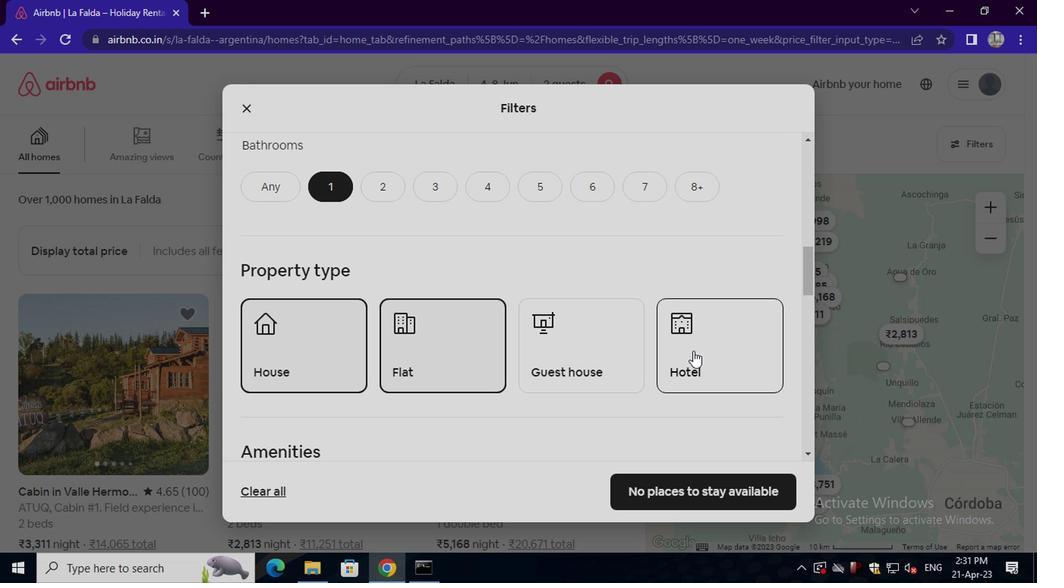 
Action: Mouse moved to (604, 346)
Screenshot: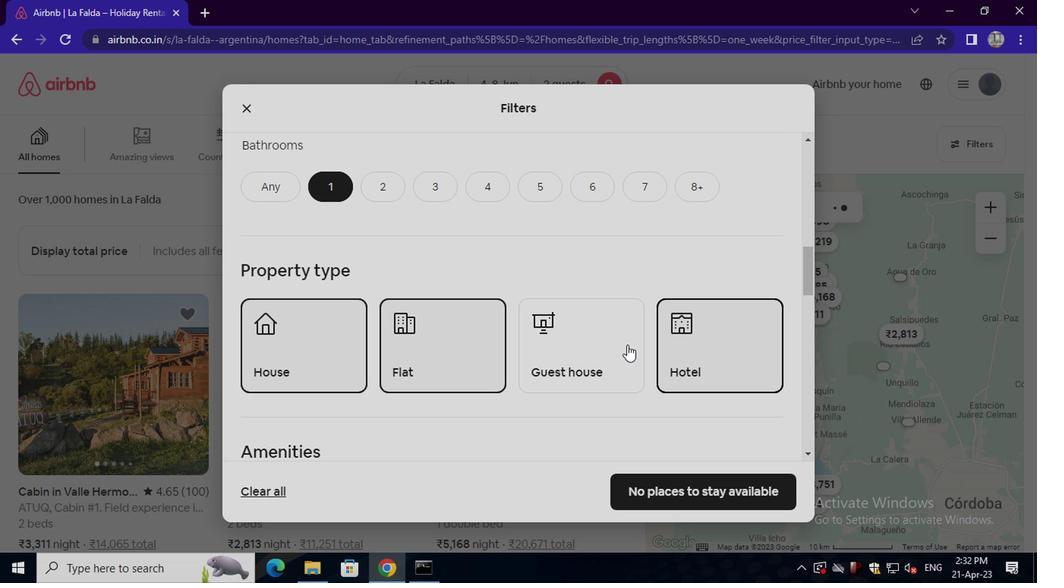
Action: Mouse pressed left at (604, 346)
Screenshot: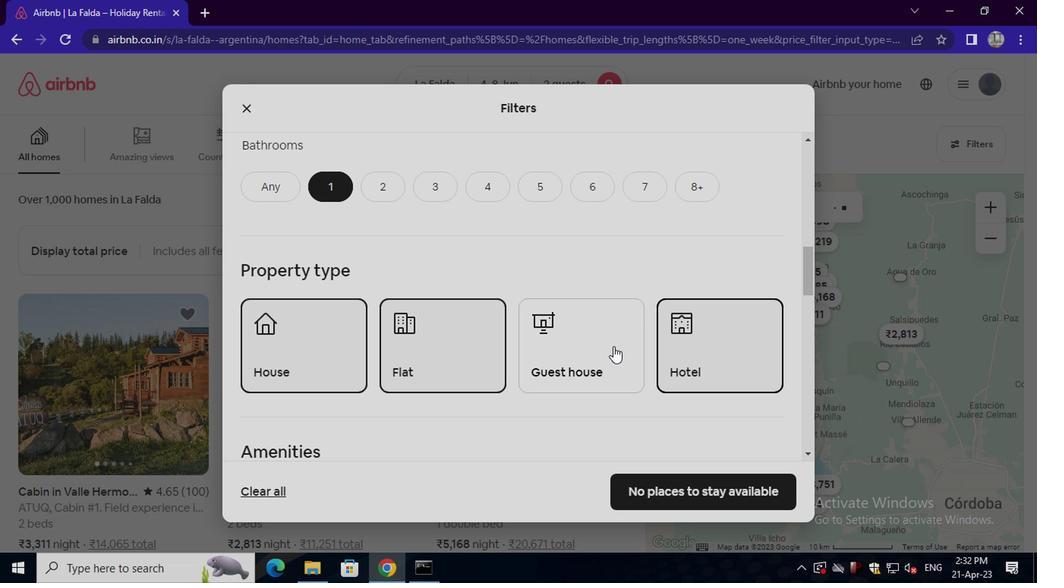 
Action: Mouse moved to (501, 344)
Screenshot: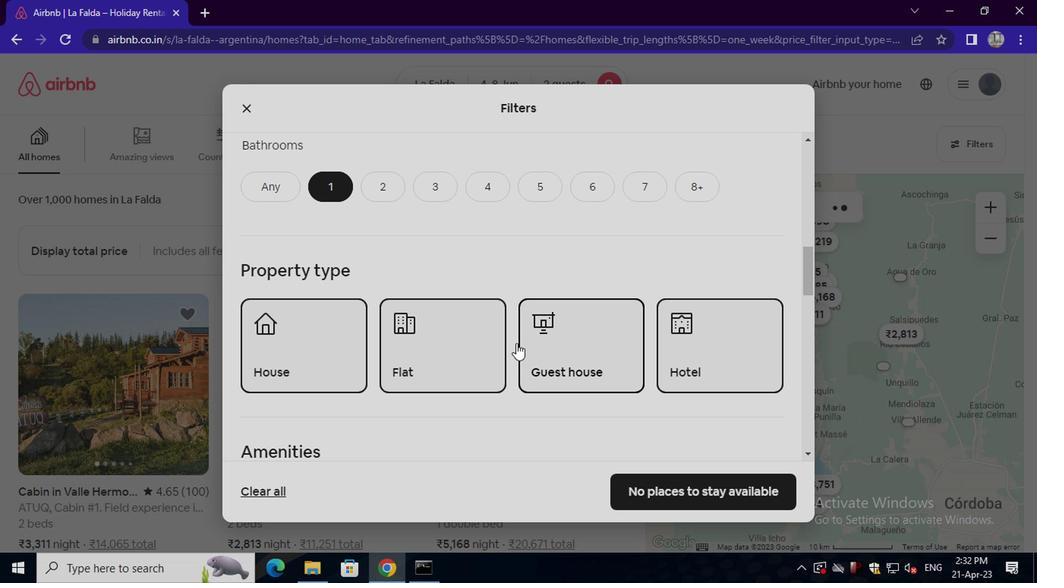 
Action: Mouse scrolled (501, 343) with delta (0, -1)
Screenshot: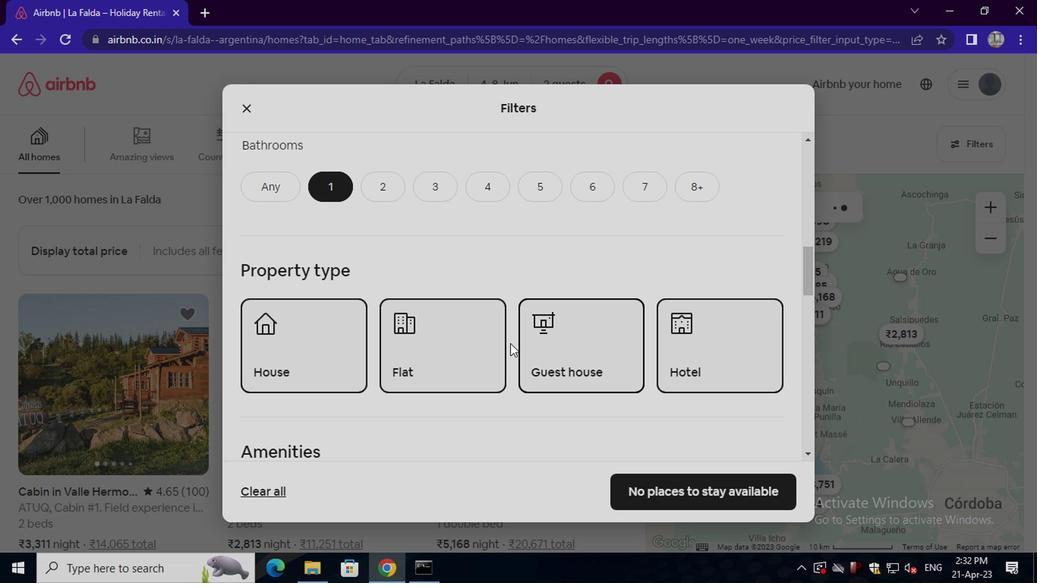 
Action: Mouse scrolled (501, 343) with delta (0, -1)
Screenshot: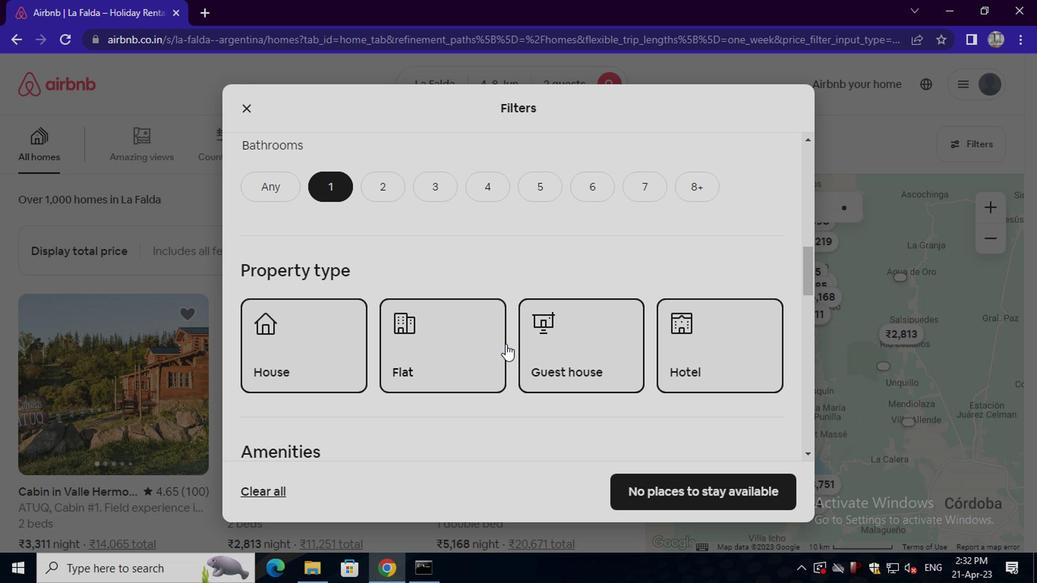 
Action: Mouse scrolled (501, 343) with delta (0, -1)
Screenshot: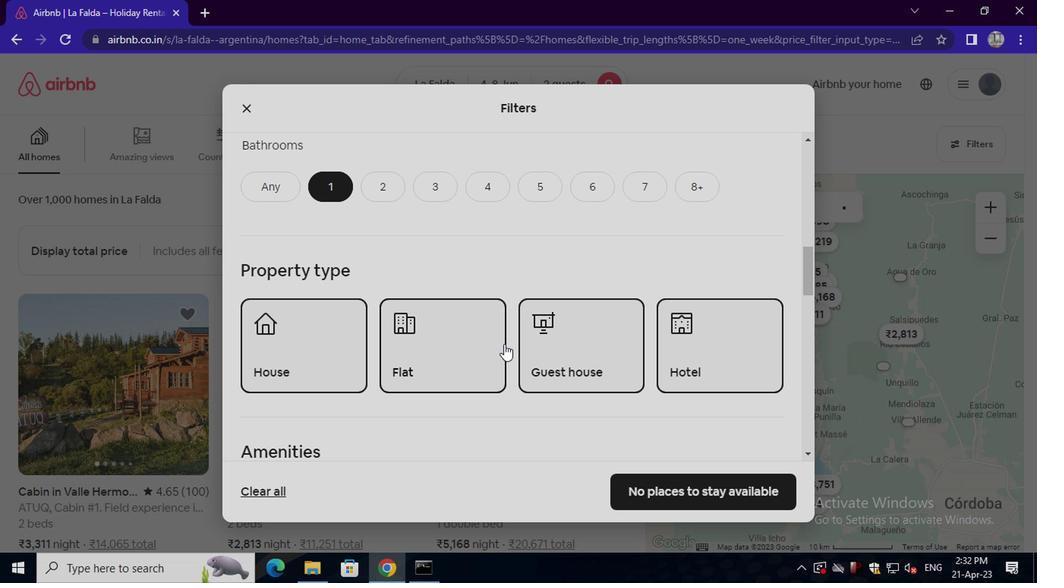 
Action: Mouse moved to (297, 403)
Screenshot: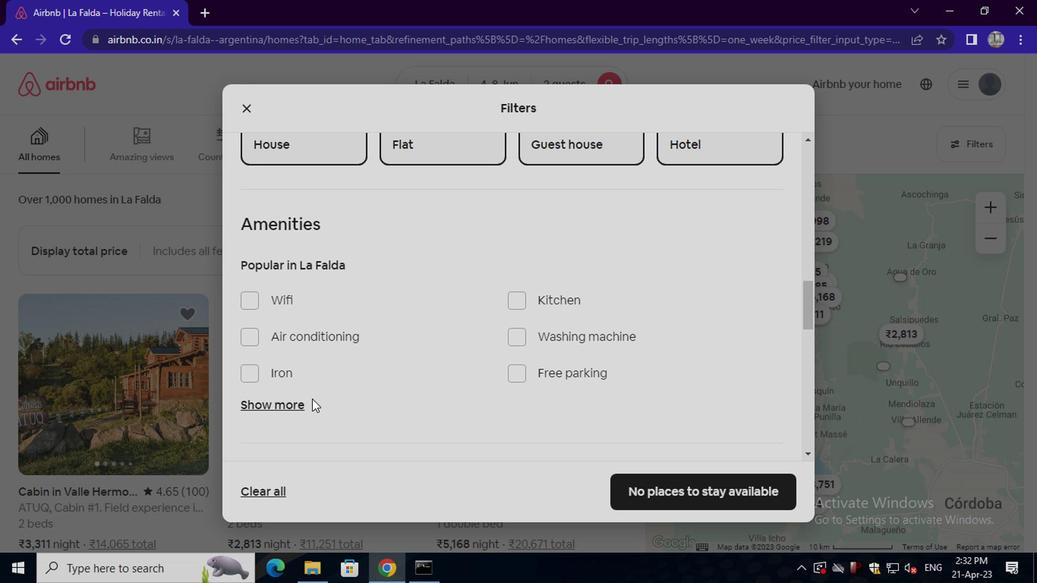 
Action: Mouse pressed left at (297, 403)
Screenshot: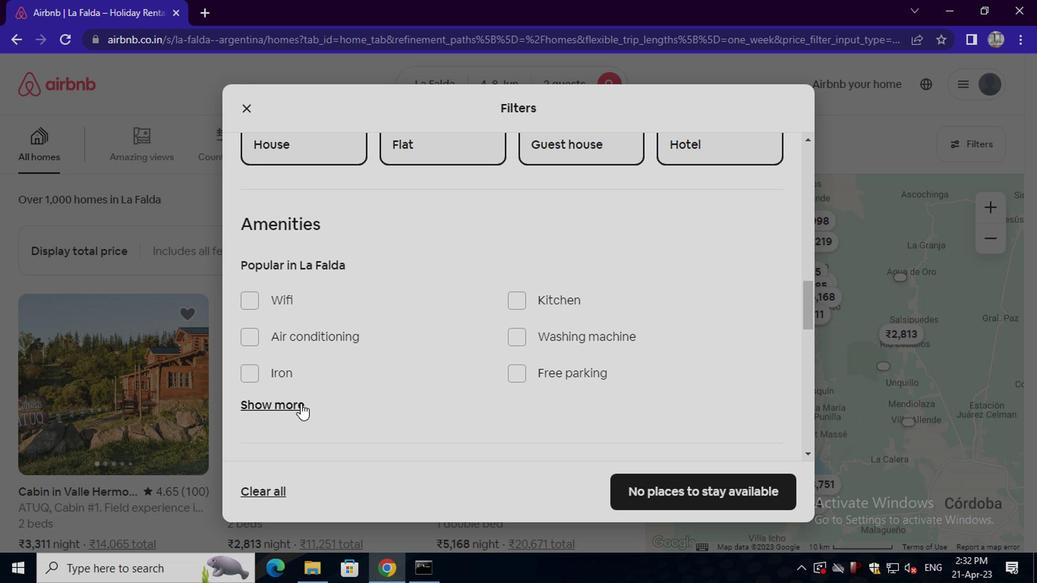 
Action: Mouse moved to (299, 401)
Screenshot: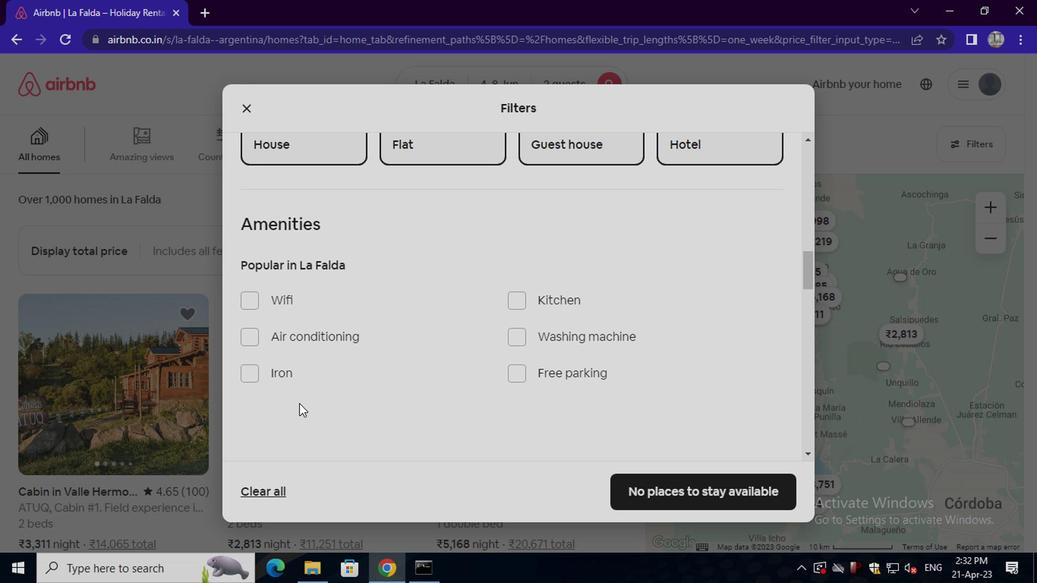
Action: Mouse scrolled (299, 401) with delta (0, 0)
Screenshot: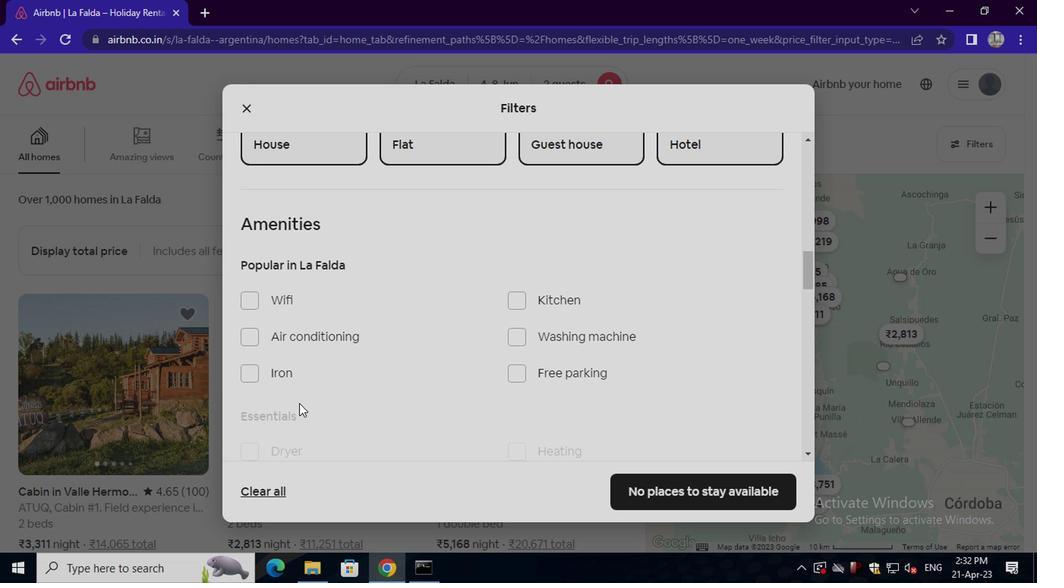 
Action: Mouse scrolled (299, 401) with delta (0, 0)
Screenshot: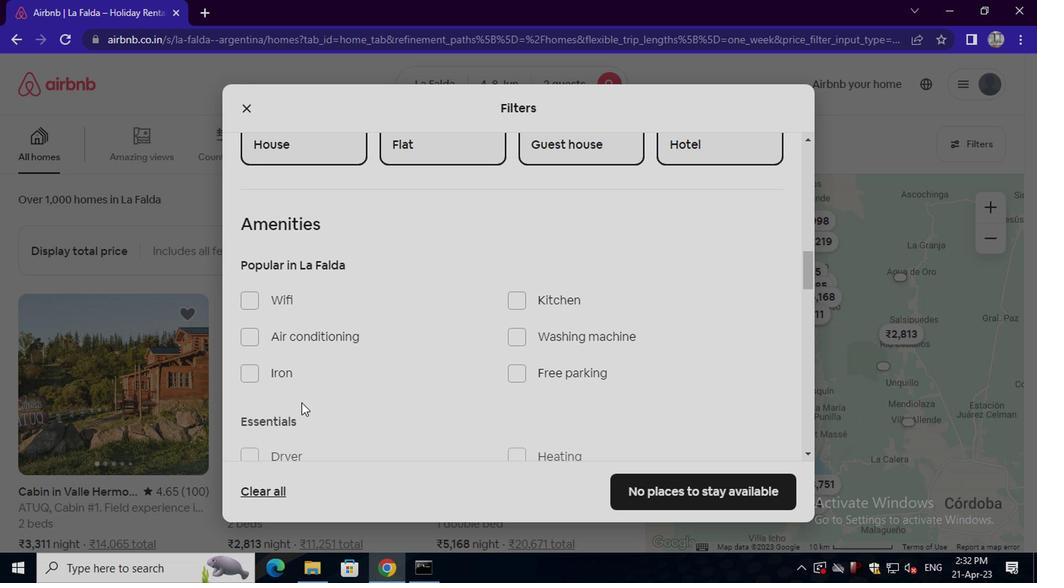 
Action: Mouse moved to (528, 312)
Screenshot: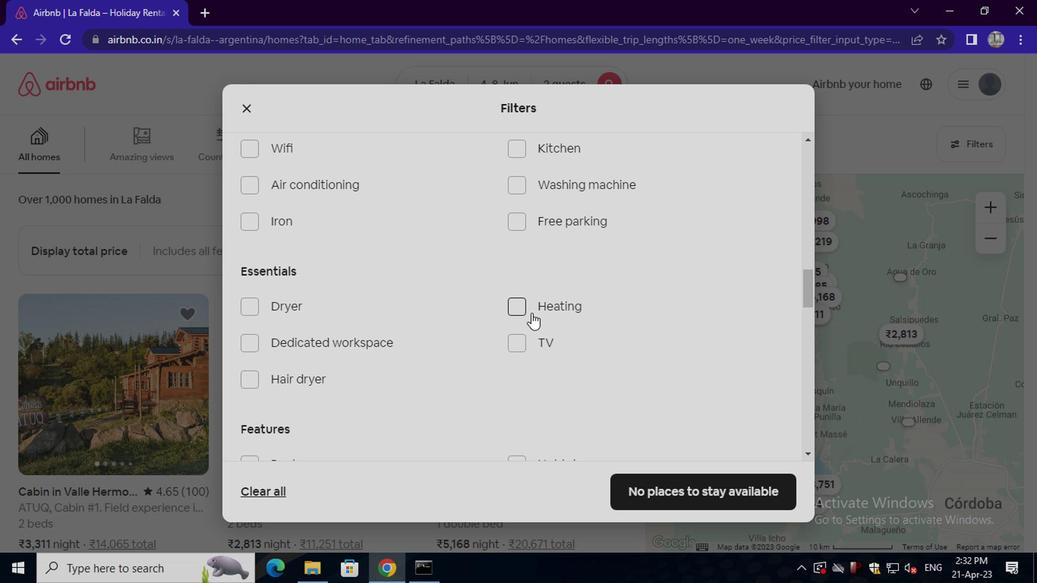 
Action: Mouse pressed left at (528, 312)
Screenshot: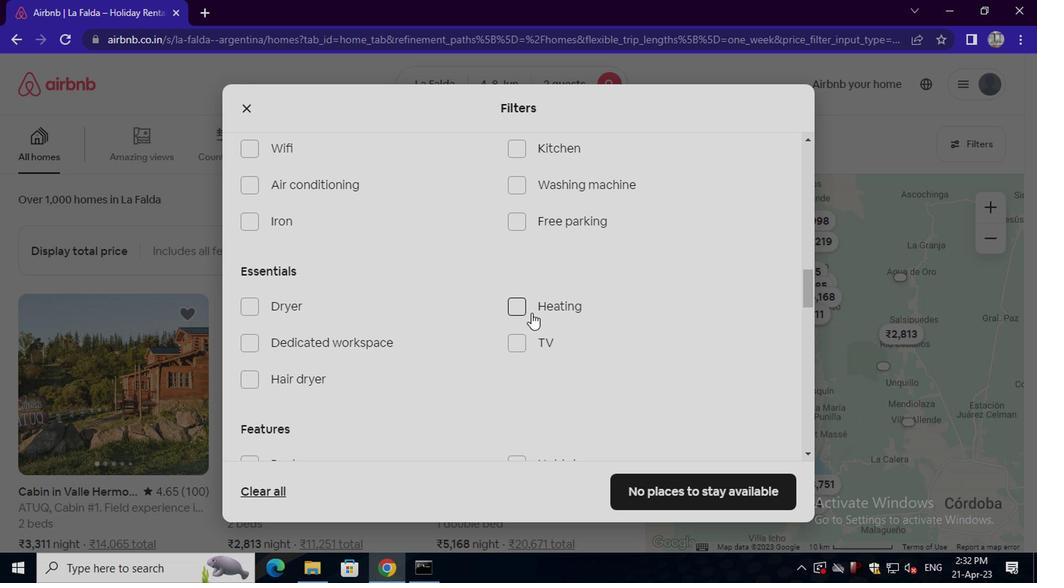 
Action: Mouse moved to (512, 325)
Screenshot: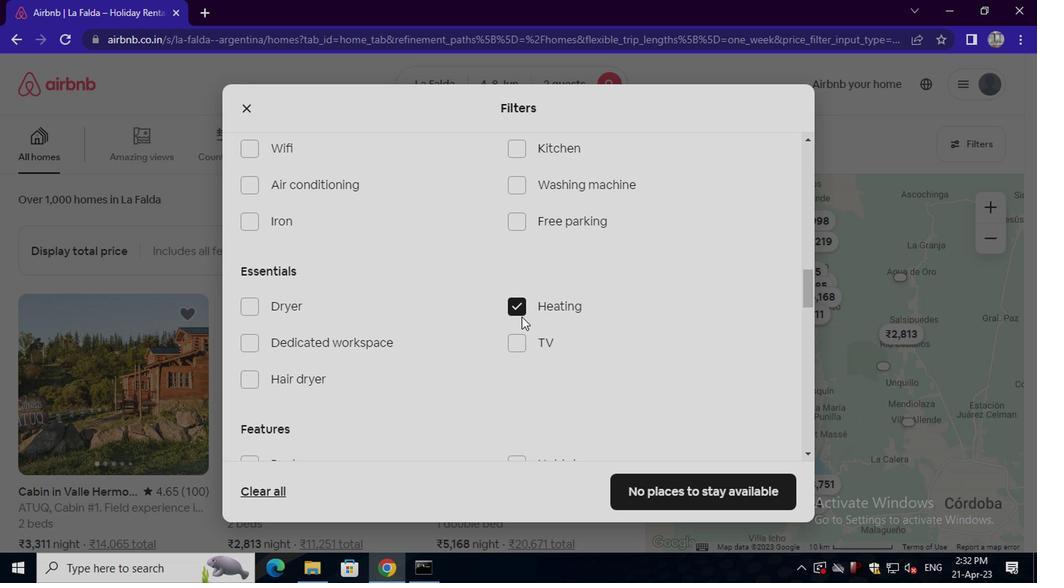 
Action: Mouse scrolled (512, 324) with delta (0, -1)
Screenshot: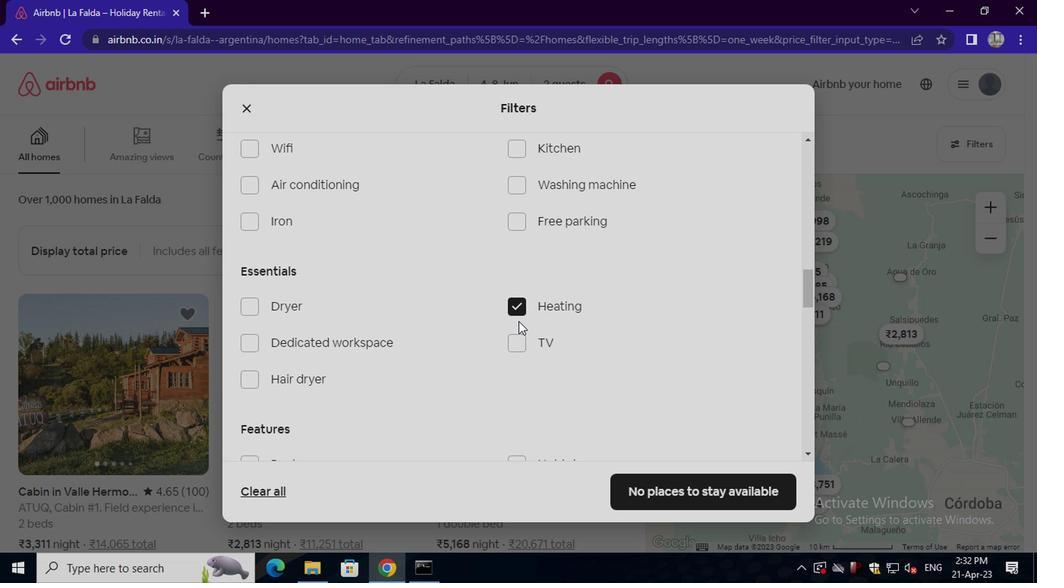 
Action: Mouse scrolled (512, 324) with delta (0, -1)
Screenshot: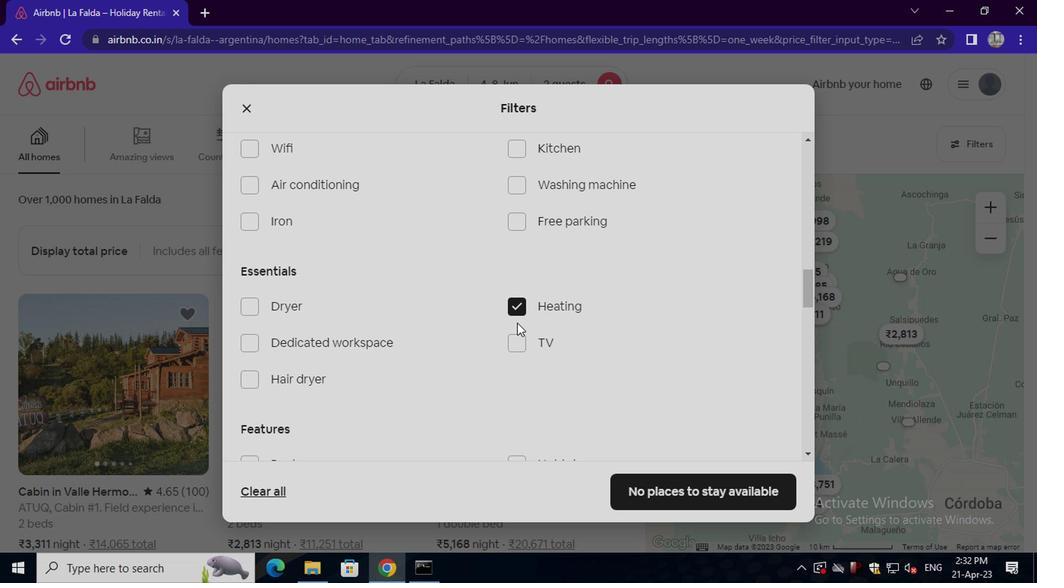 
Action: Mouse scrolled (512, 324) with delta (0, -1)
Screenshot: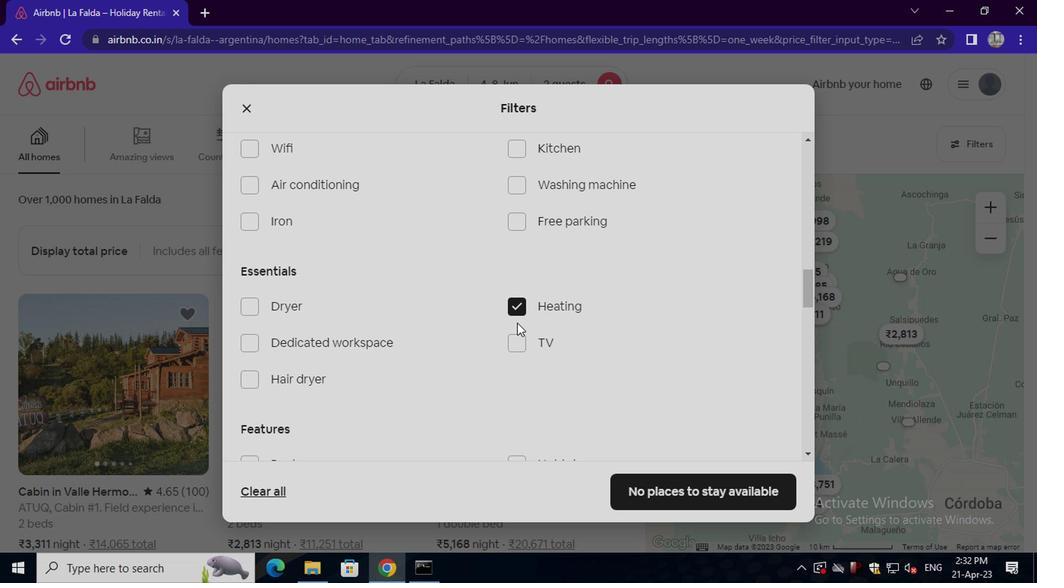 
Action: Mouse scrolled (512, 324) with delta (0, -1)
Screenshot: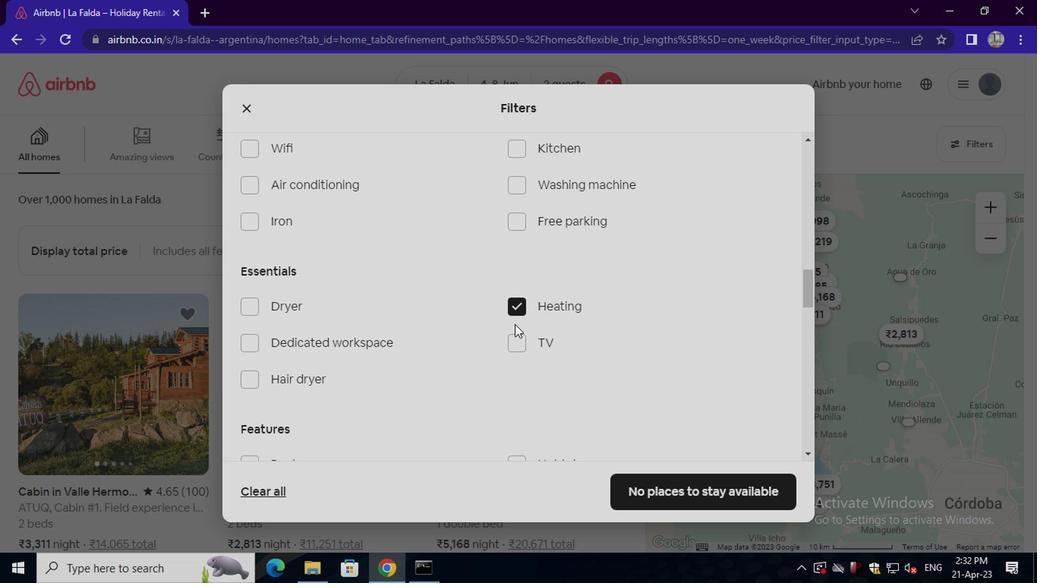 
Action: Mouse scrolled (512, 324) with delta (0, -1)
Screenshot: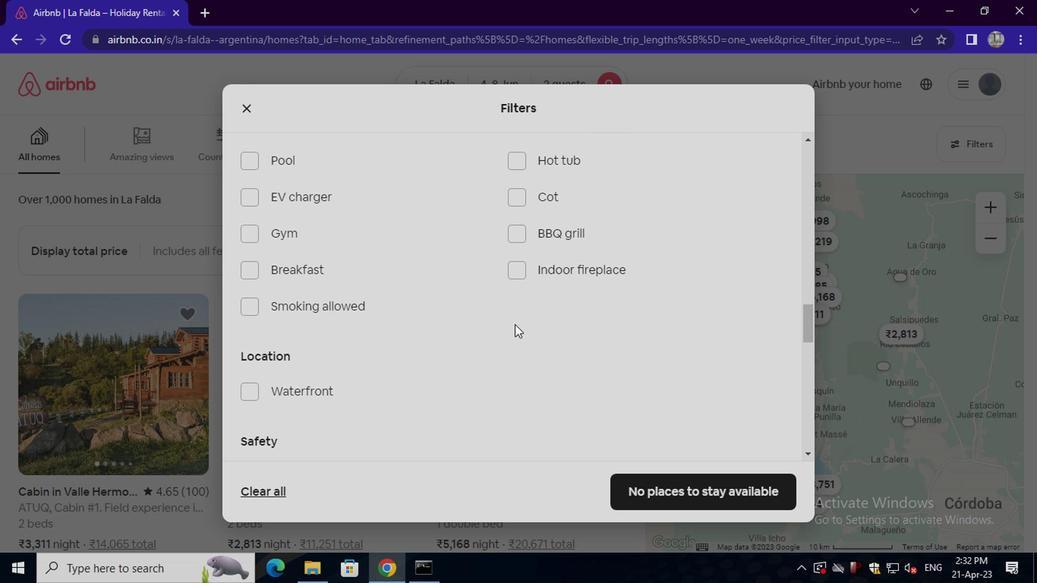 
Action: Mouse scrolled (512, 324) with delta (0, -1)
Screenshot: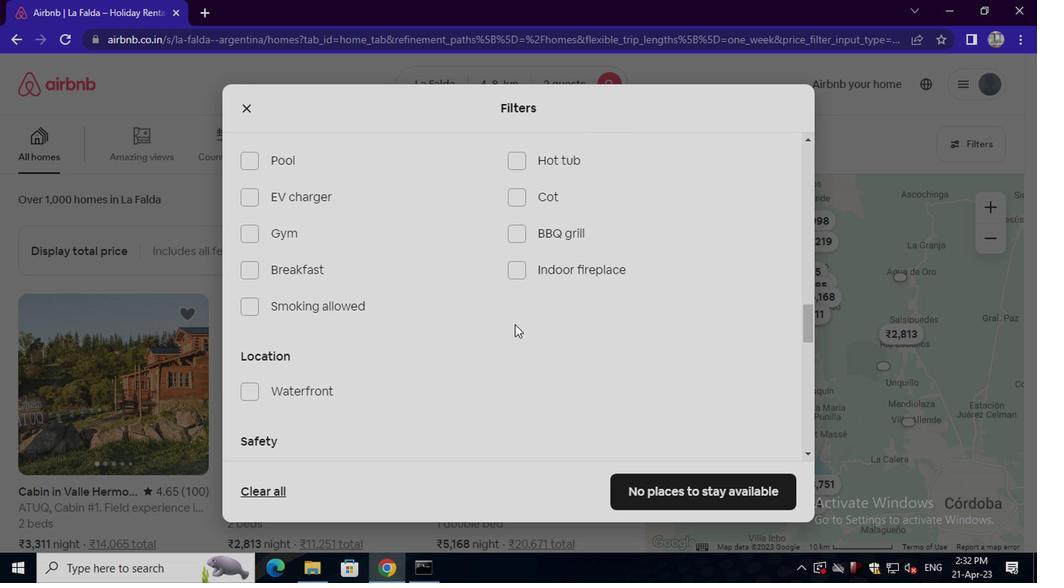 
Action: Mouse scrolled (512, 324) with delta (0, -1)
Screenshot: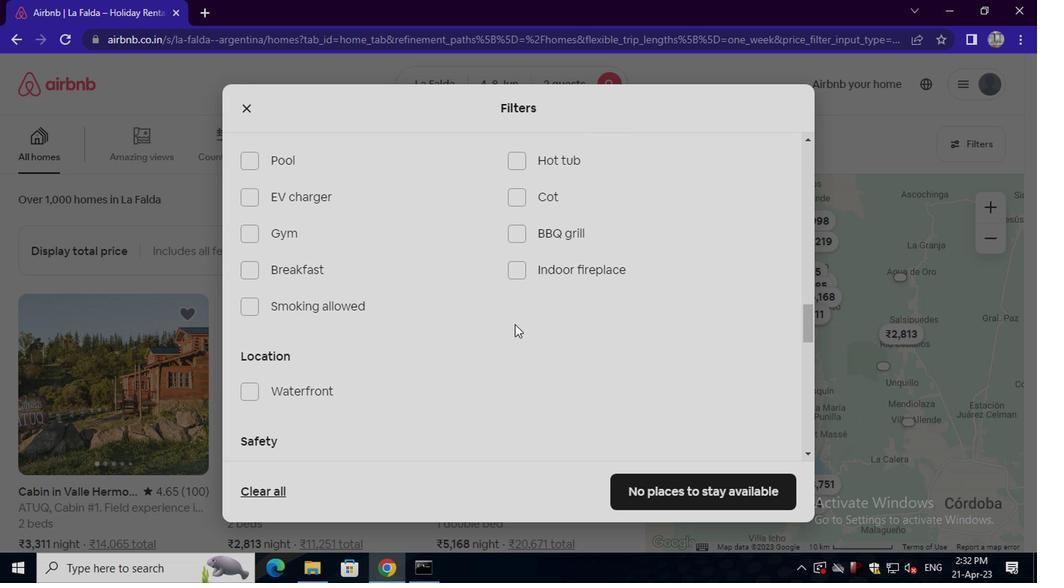 
Action: Mouse moved to (784, 420)
Screenshot: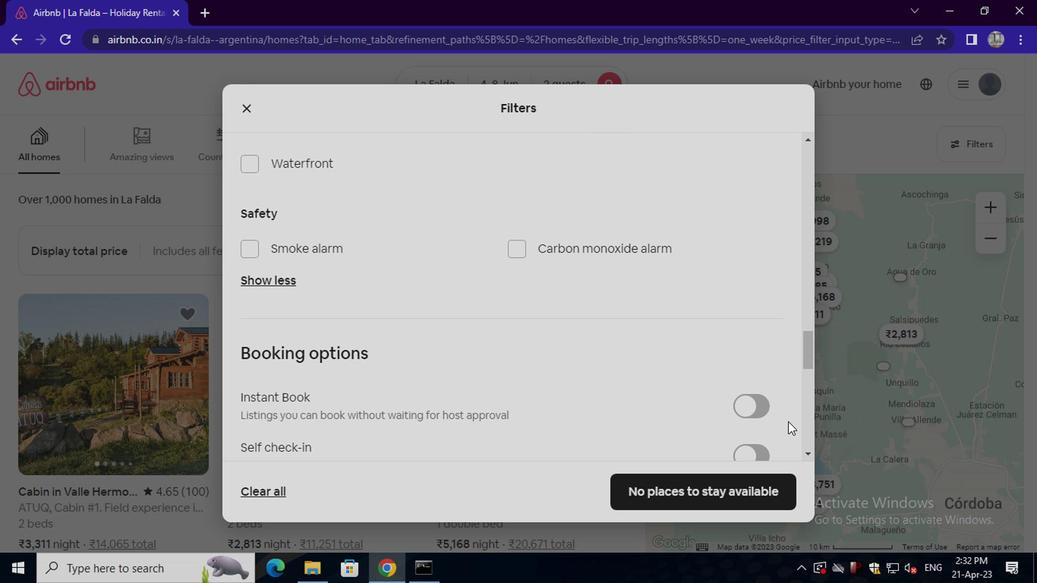 
Action: Mouse scrolled (784, 420) with delta (0, 0)
Screenshot: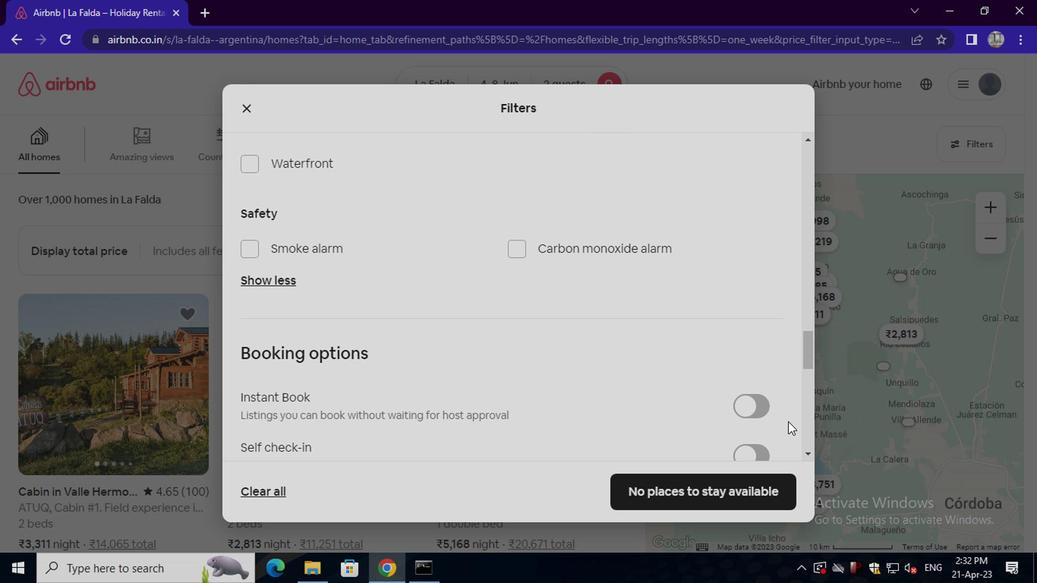 
Action: Mouse moved to (754, 378)
Screenshot: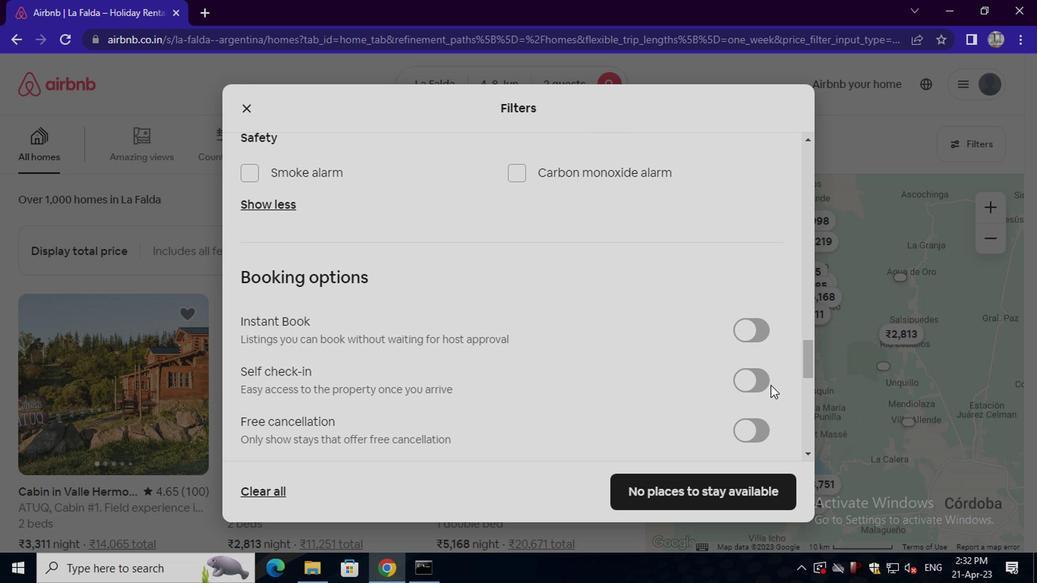 
Action: Mouse pressed left at (754, 378)
Screenshot: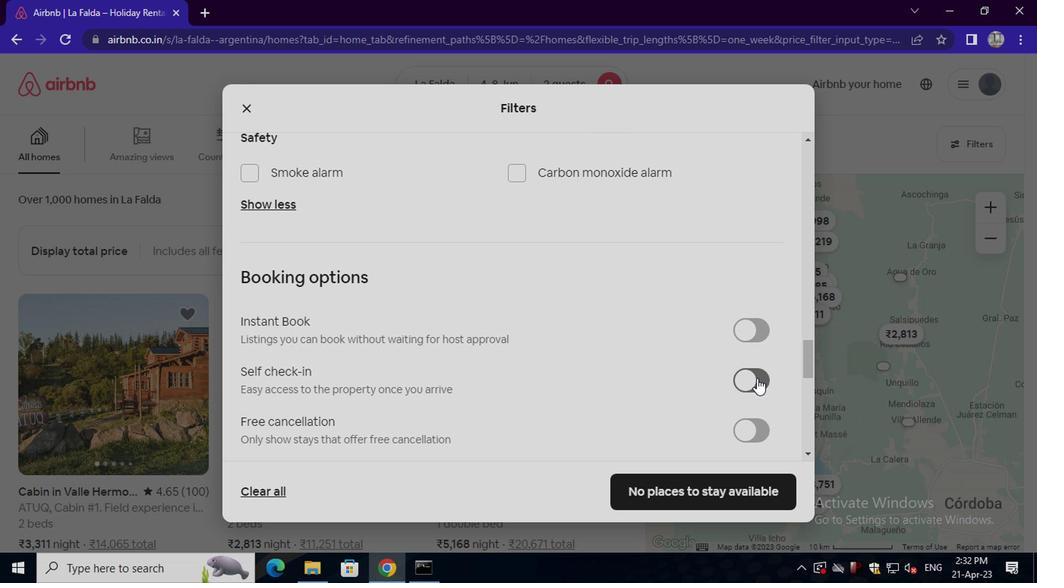 
Action: Mouse moved to (326, 364)
Screenshot: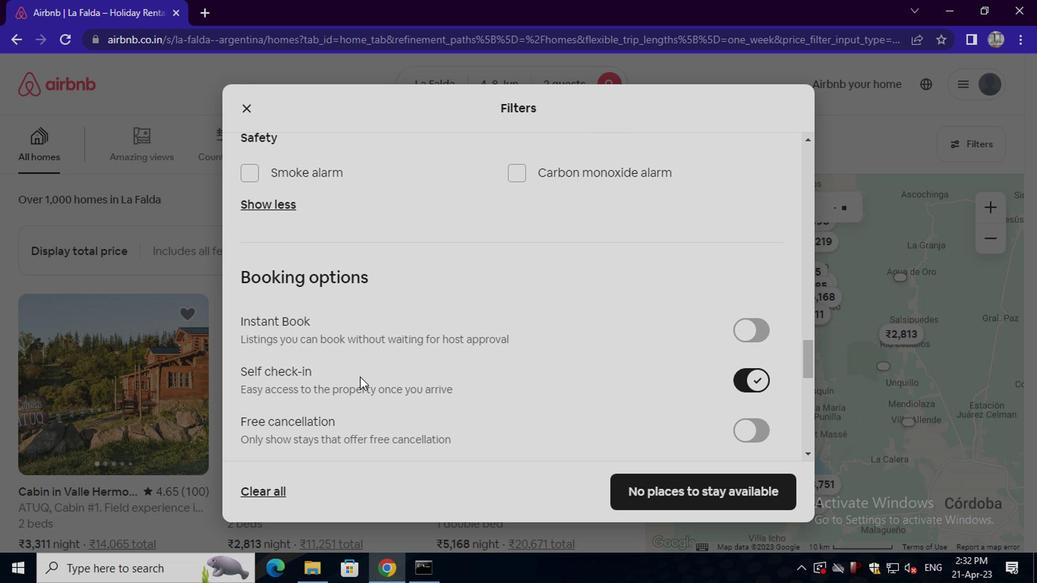 
Action: Mouse scrolled (326, 364) with delta (0, 0)
Screenshot: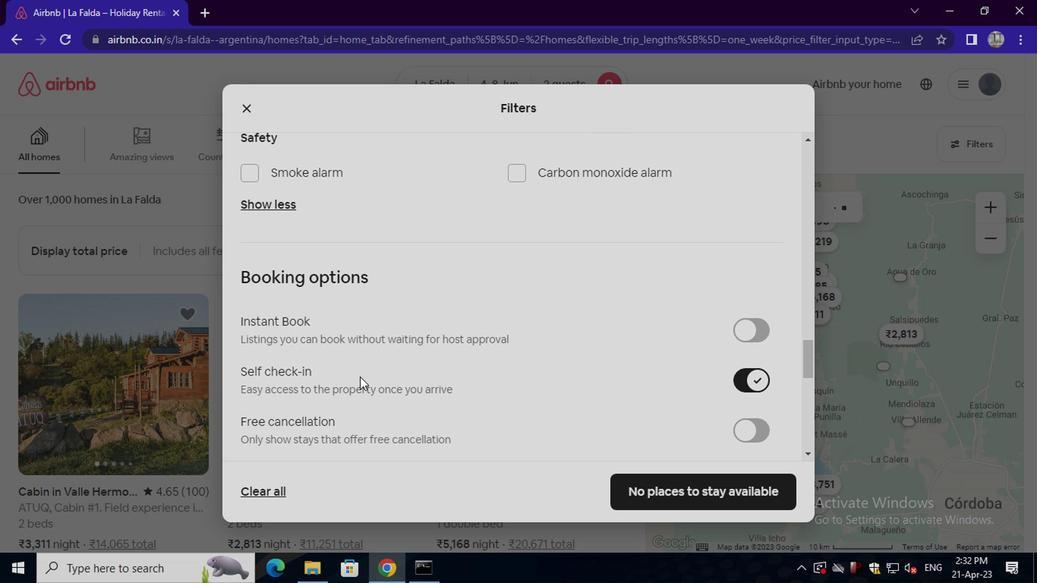 
Action: Mouse scrolled (326, 364) with delta (0, 0)
Screenshot: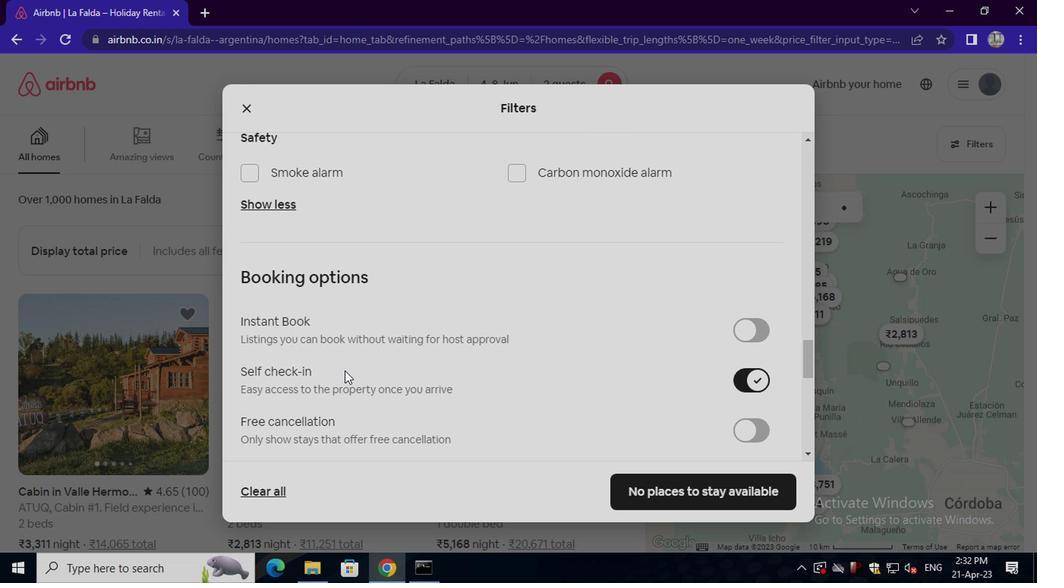 
Action: Mouse scrolled (326, 364) with delta (0, 0)
Screenshot: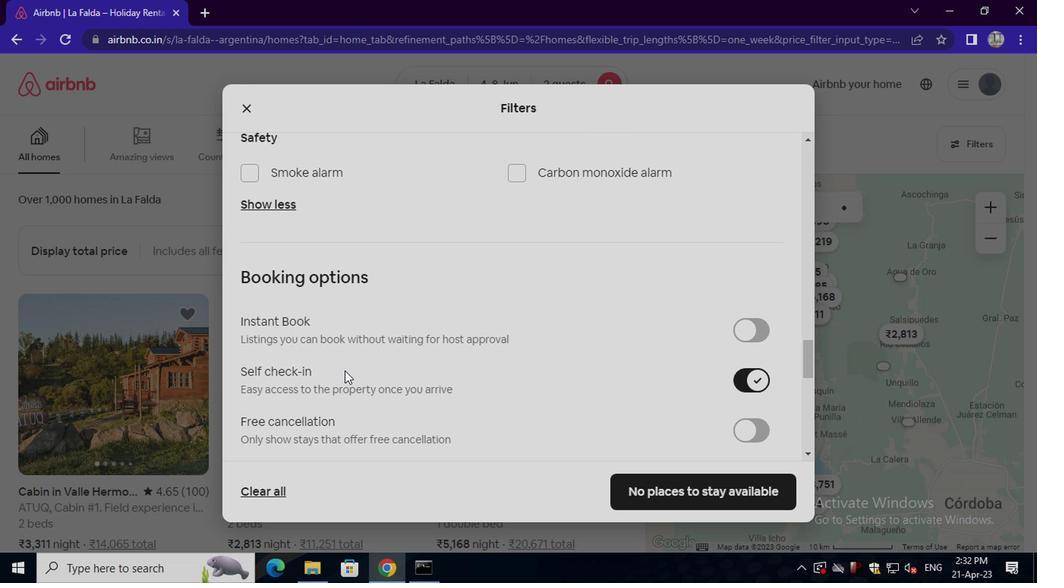 
Action: Mouse scrolled (326, 364) with delta (0, 0)
Screenshot: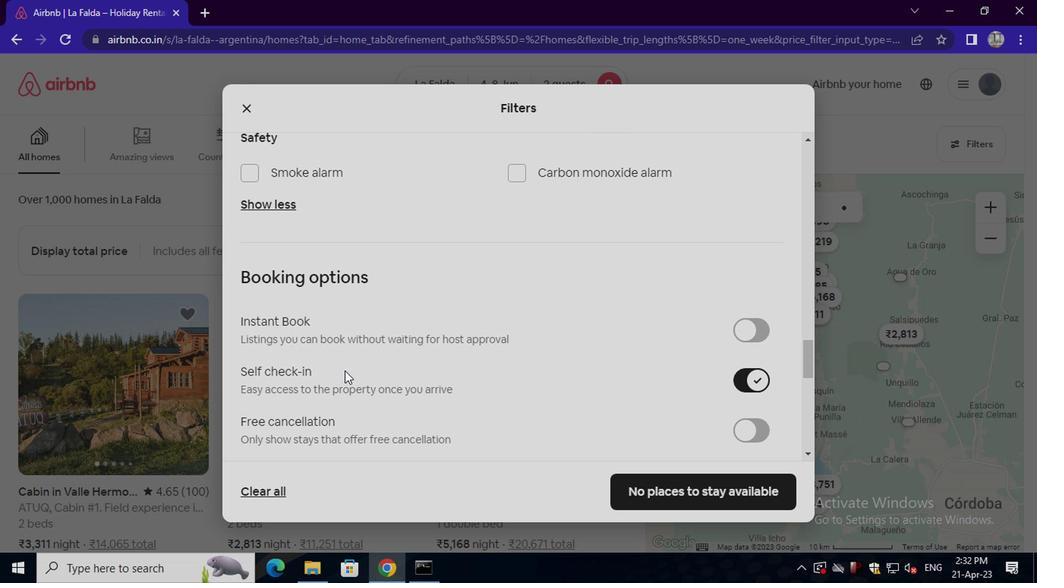 
Action: Mouse scrolled (326, 364) with delta (0, 0)
Screenshot: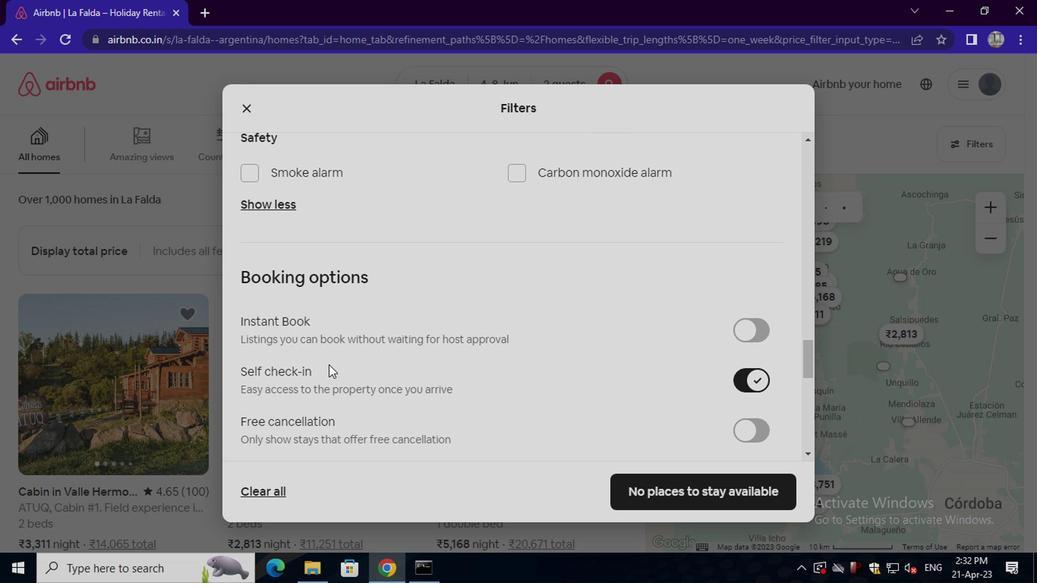 
Action: Mouse scrolled (326, 364) with delta (0, 0)
Screenshot: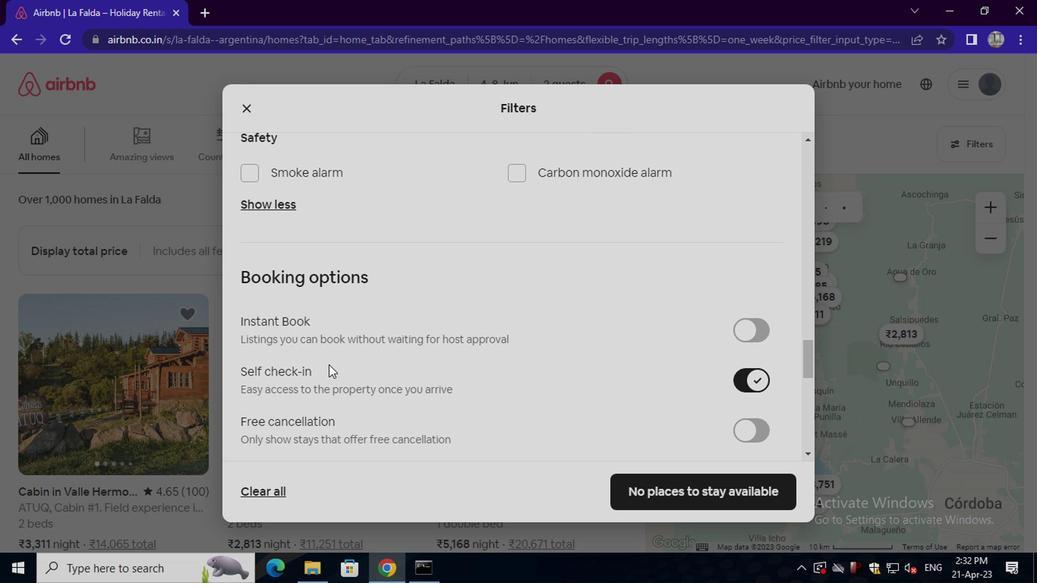 
Action: Mouse scrolled (326, 364) with delta (0, 0)
Screenshot: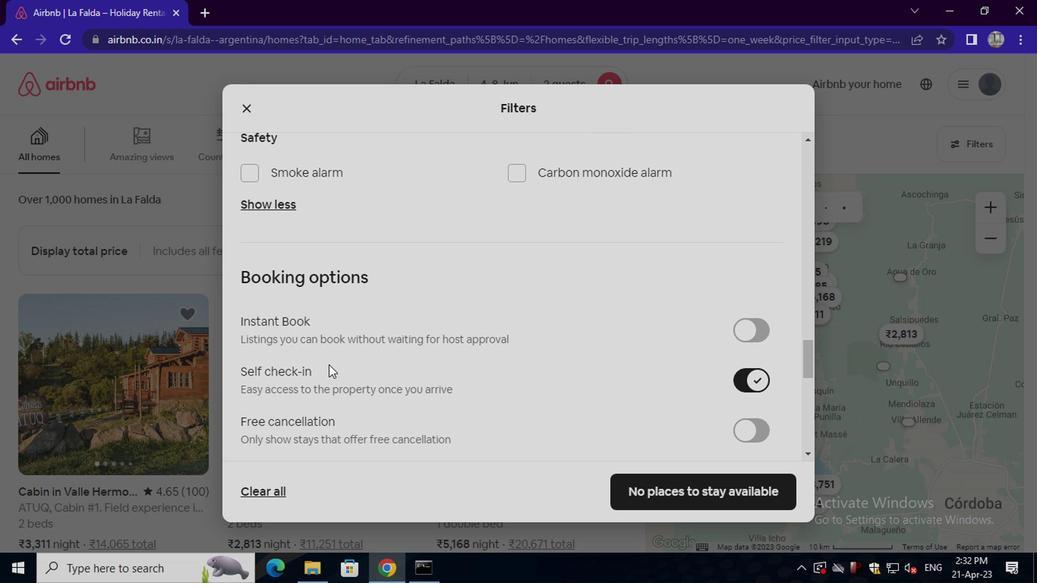 
Action: Mouse moved to (325, 364)
Screenshot: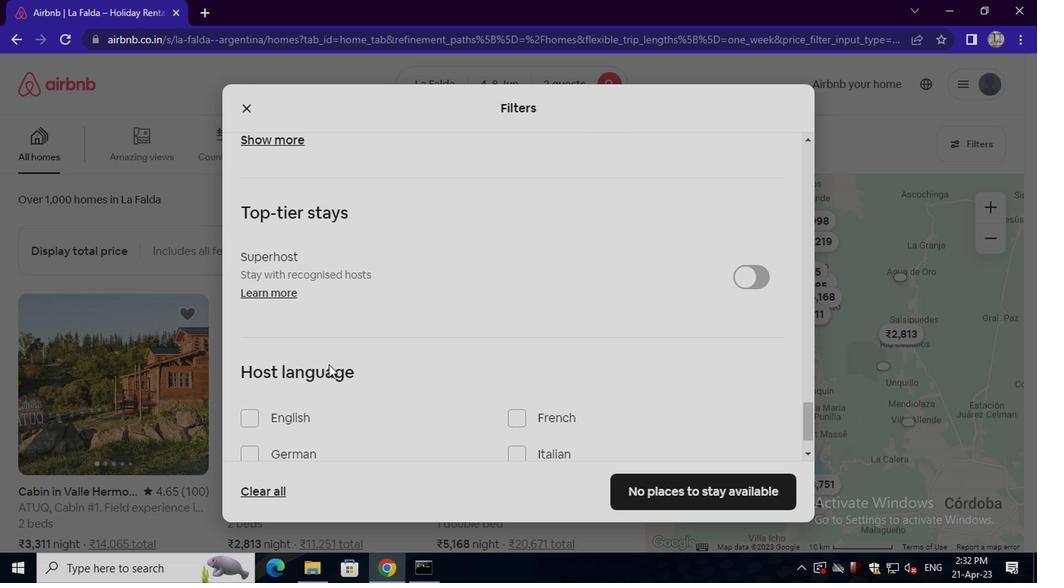 
Action: Mouse scrolled (325, 364) with delta (0, 0)
Screenshot: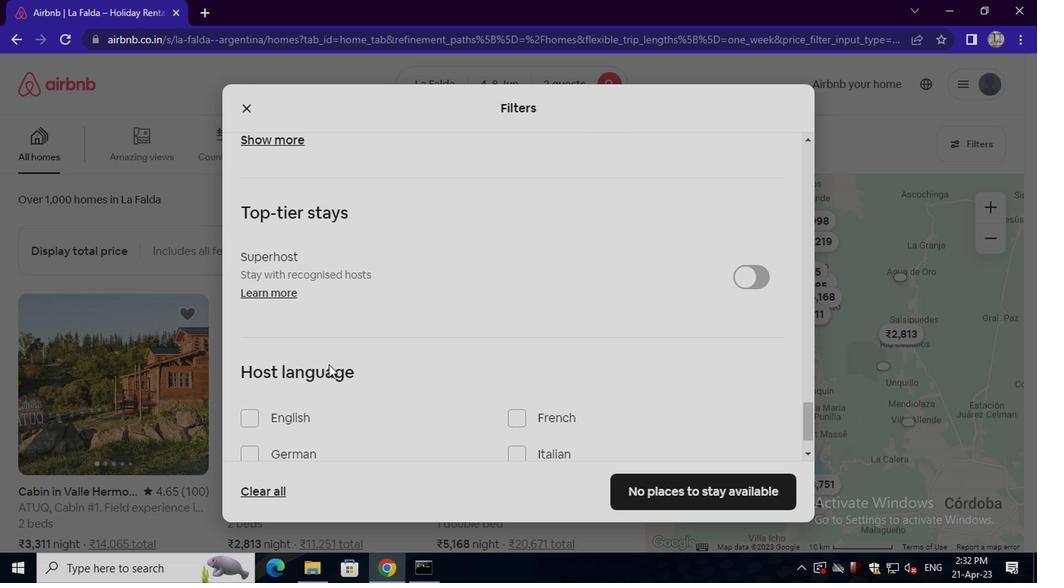 
Action: Mouse scrolled (325, 364) with delta (0, 0)
Screenshot: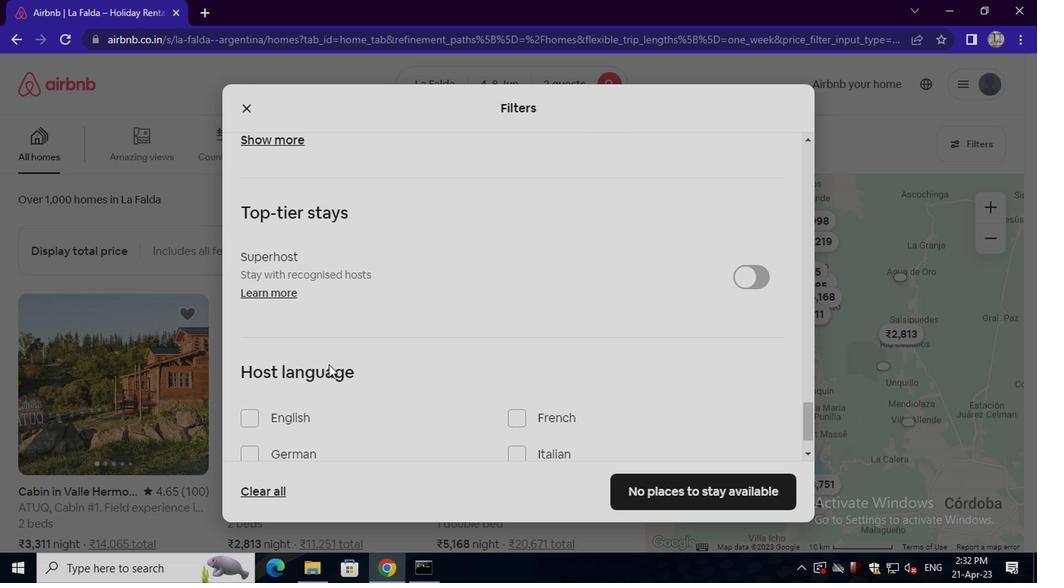 
Action: Mouse scrolled (325, 364) with delta (0, 0)
Screenshot: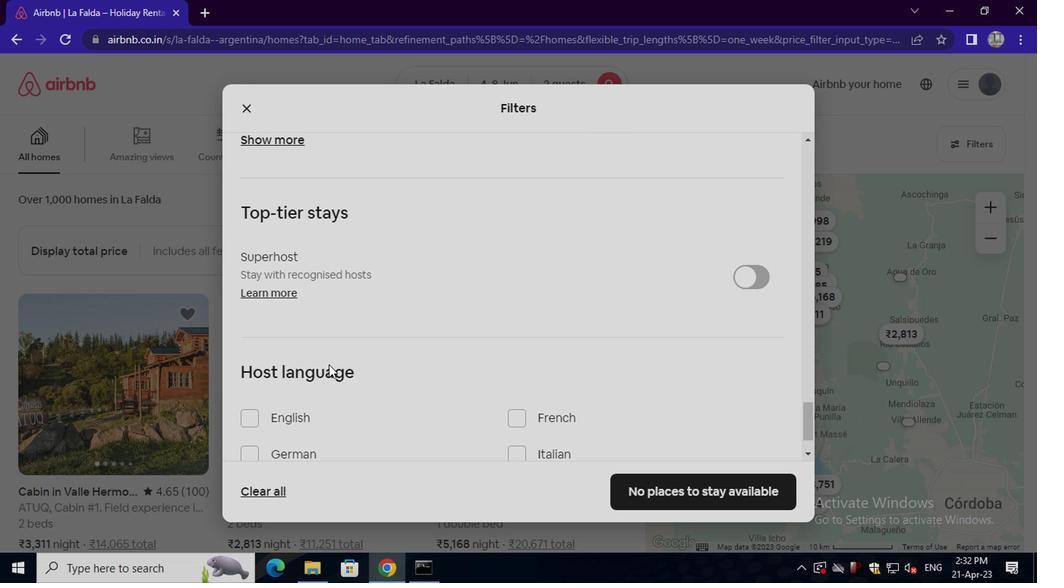 
Action: Mouse moved to (325, 364)
Screenshot: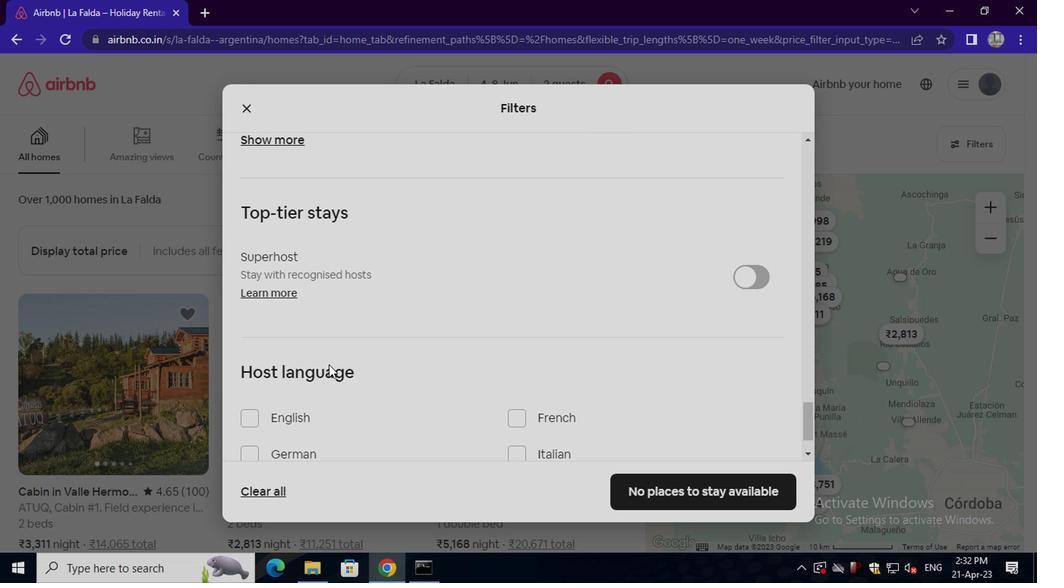 
Action: Mouse scrolled (325, 364) with delta (0, 0)
Screenshot: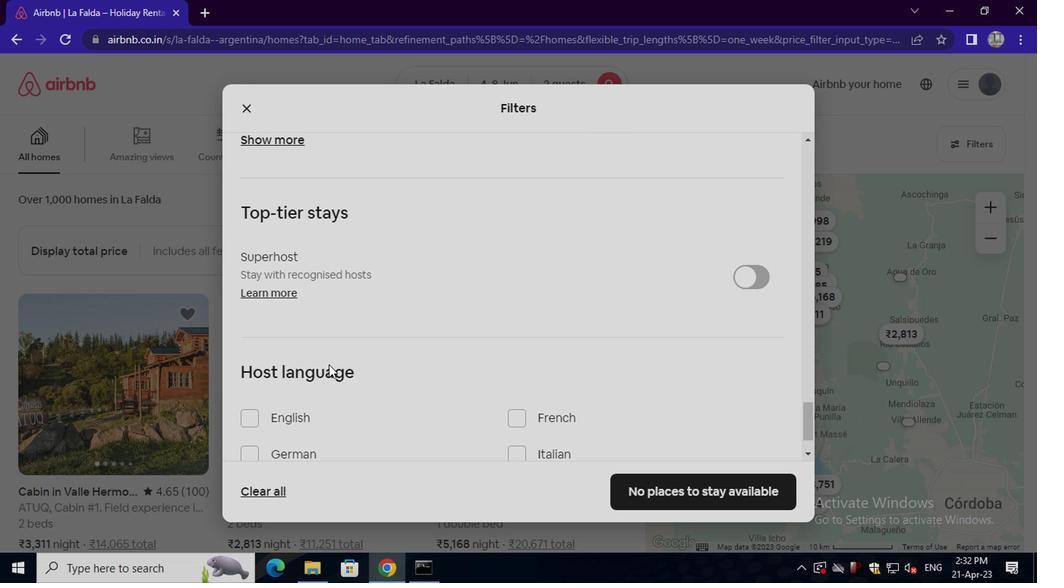 
Action: Mouse scrolled (325, 364) with delta (0, 0)
Screenshot: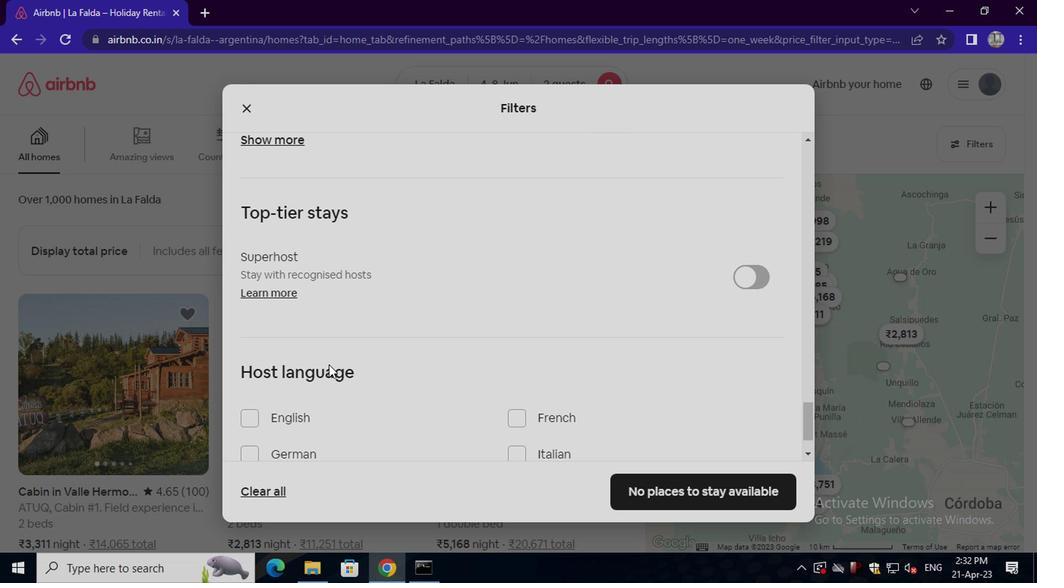
Action: Mouse moved to (290, 355)
Screenshot: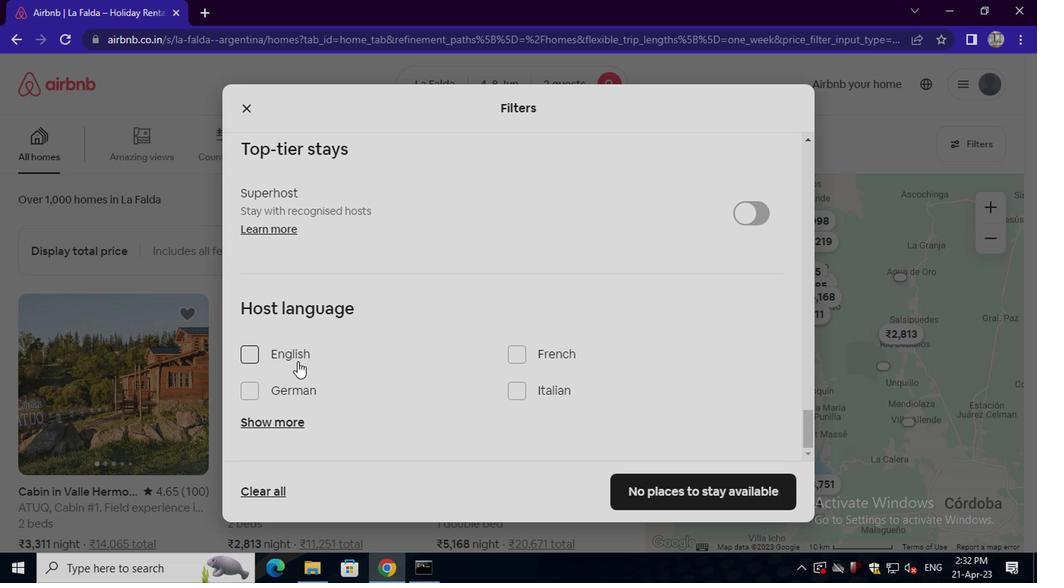 
Action: Mouse pressed left at (290, 355)
Screenshot: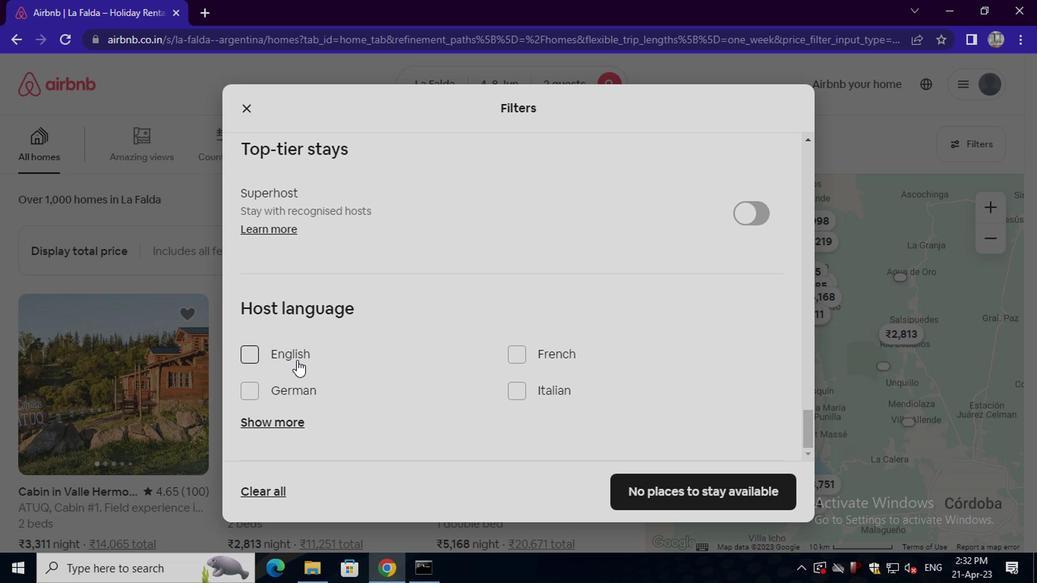 
Action: Mouse moved to (646, 490)
Screenshot: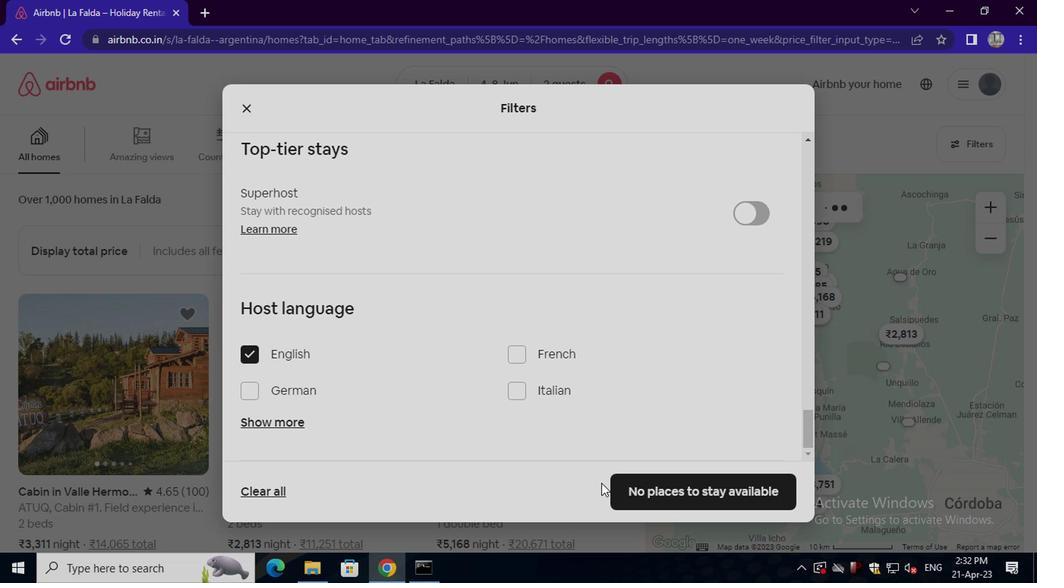 
Action: Mouse pressed left at (646, 490)
Screenshot: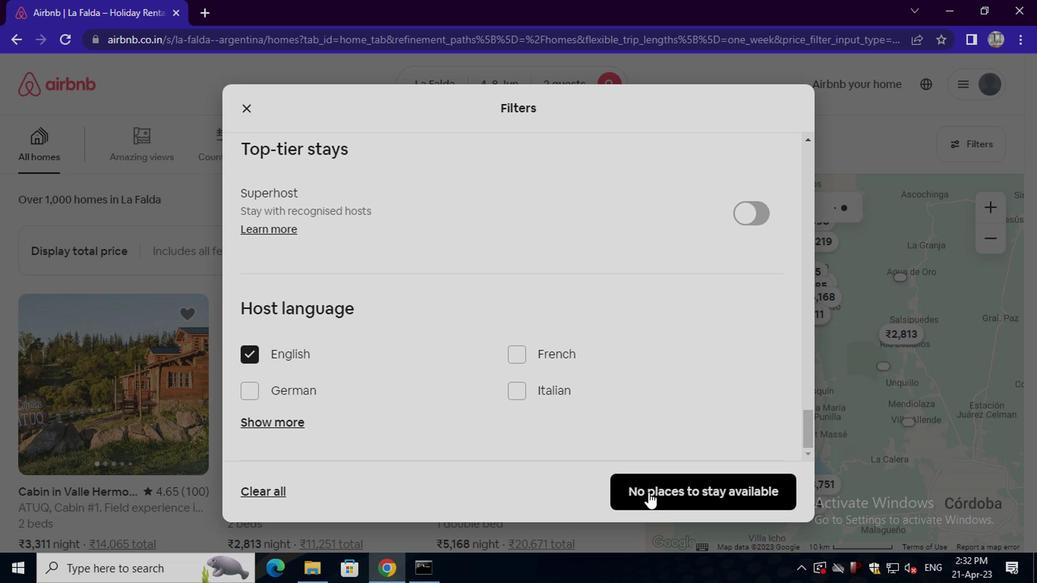 
